 Task: Open Card Work Breakdown Structure Review in Board Project Management Software to Workspace Diversity and Inclusion and add a team member Softage.4@softage.net, a label Red, a checklist Exchange-Traded Funds (ETFs), an attachment from your onedrive, a color Red and finally, add a card description 'Create and send out employee satisfaction survey on workplace culture' and a comment 'We should approach this task with a sense of humility, recognizing that we do not have all the answers and being open to learning from others.'. Add a start date 'Jan 04, 1900' with a due date 'Jan 11, 1900'
Action: Mouse moved to (126, 403)
Screenshot: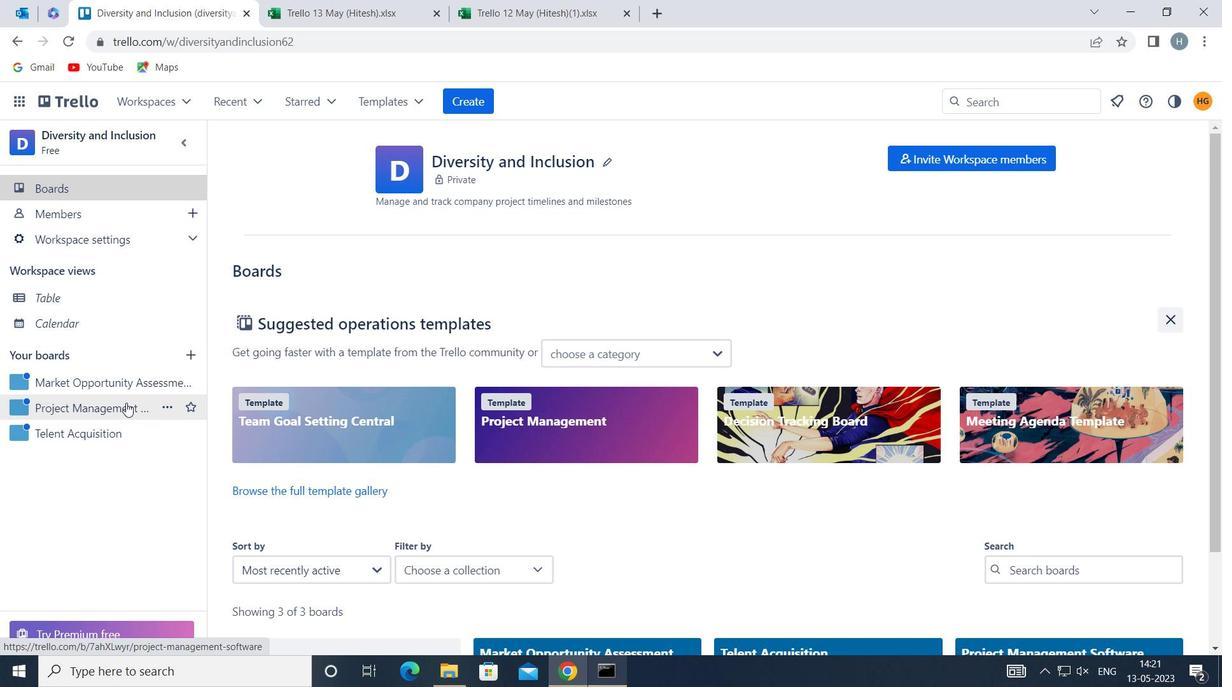 
Action: Mouse pressed left at (126, 403)
Screenshot: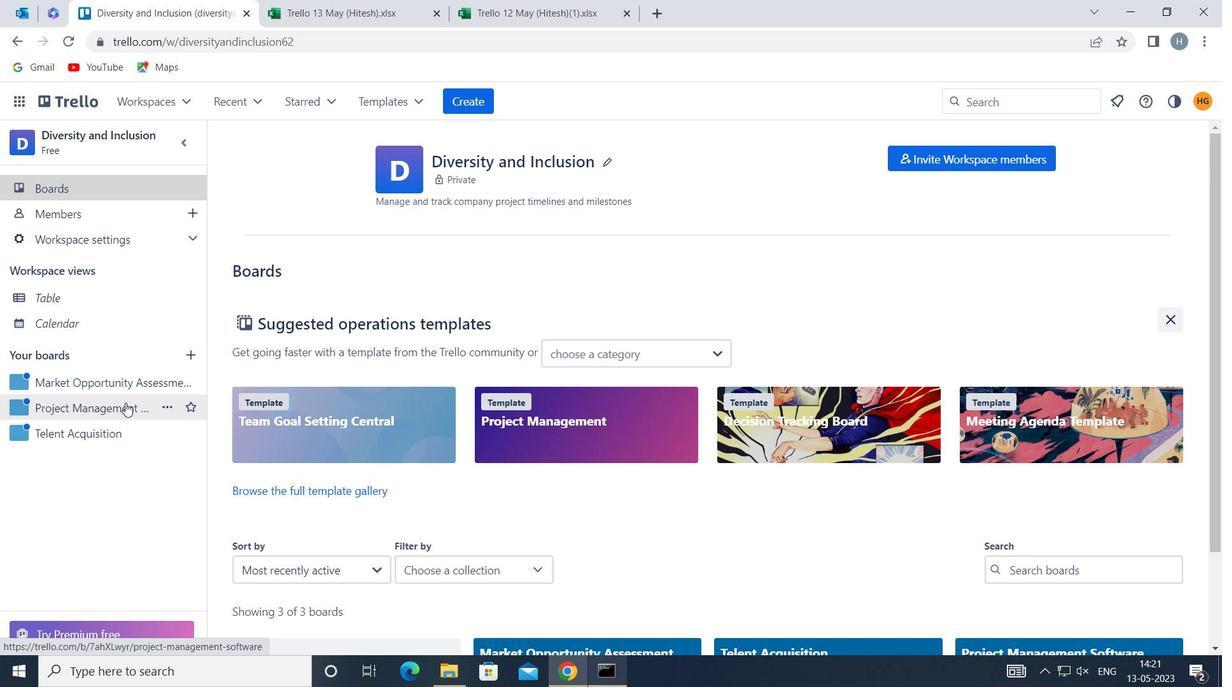 
Action: Mouse moved to (525, 226)
Screenshot: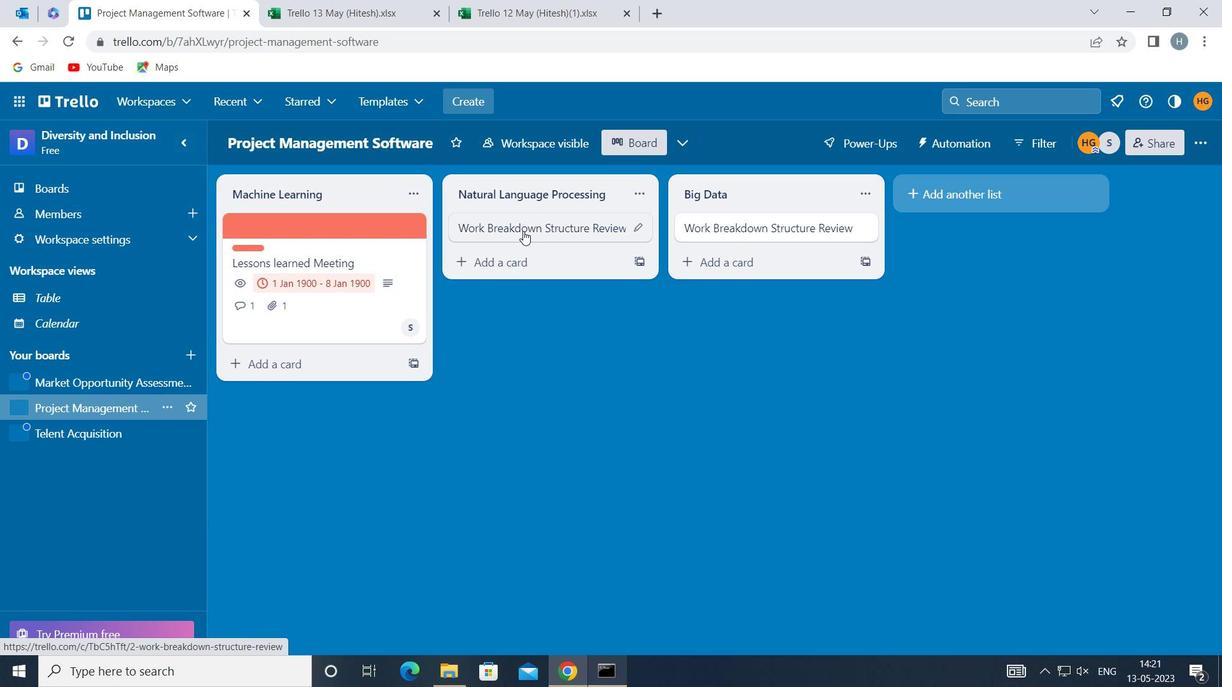 
Action: Mouse pressed left at (525, 226)
Screenshot: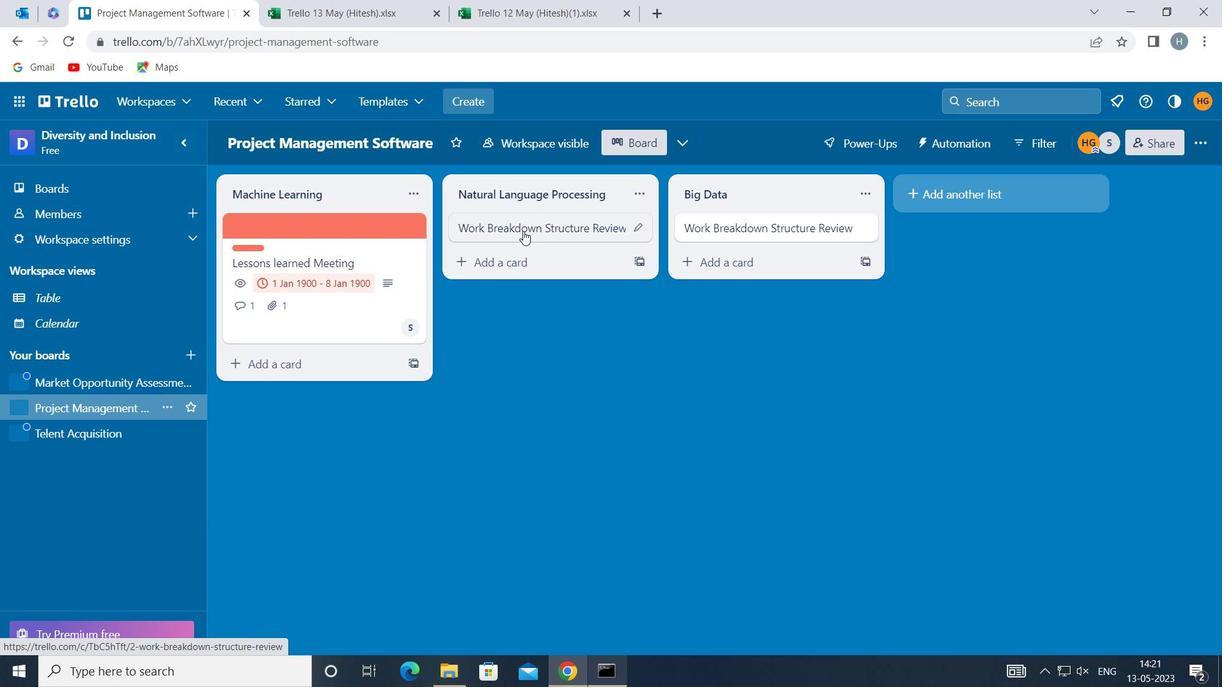 
Action: Mouse moved to (805, 286)
Screenshot: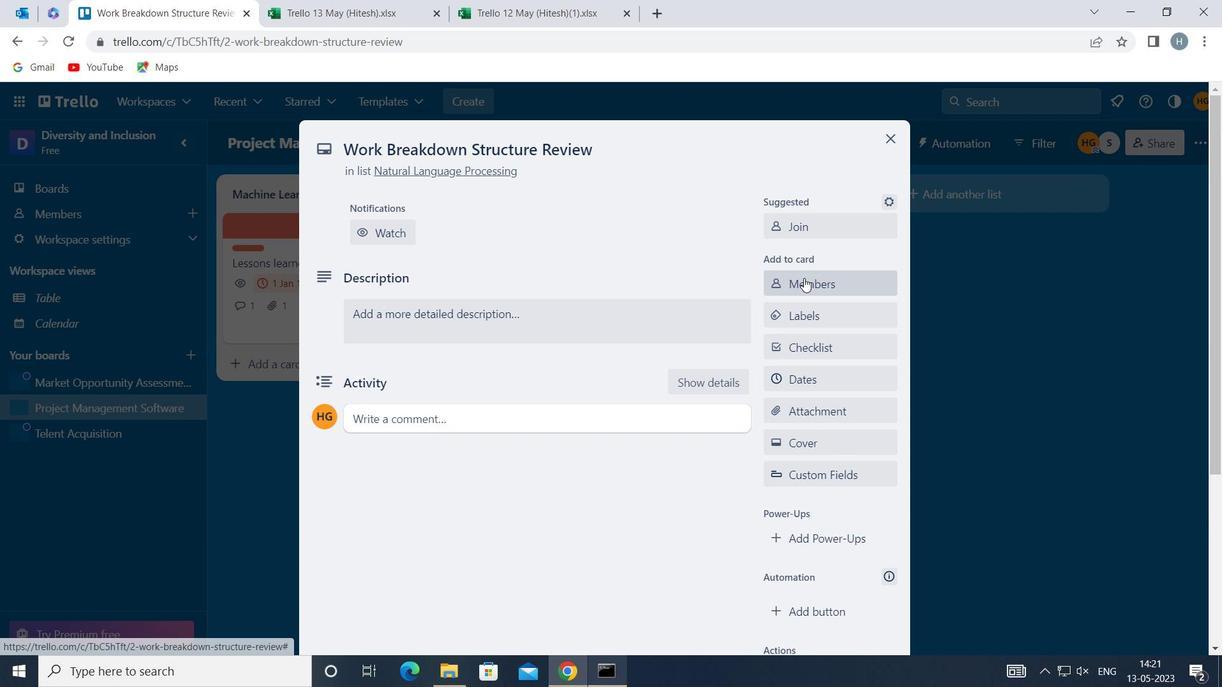 
Action: Mouse pressed left at (805, 286)
Screenshot: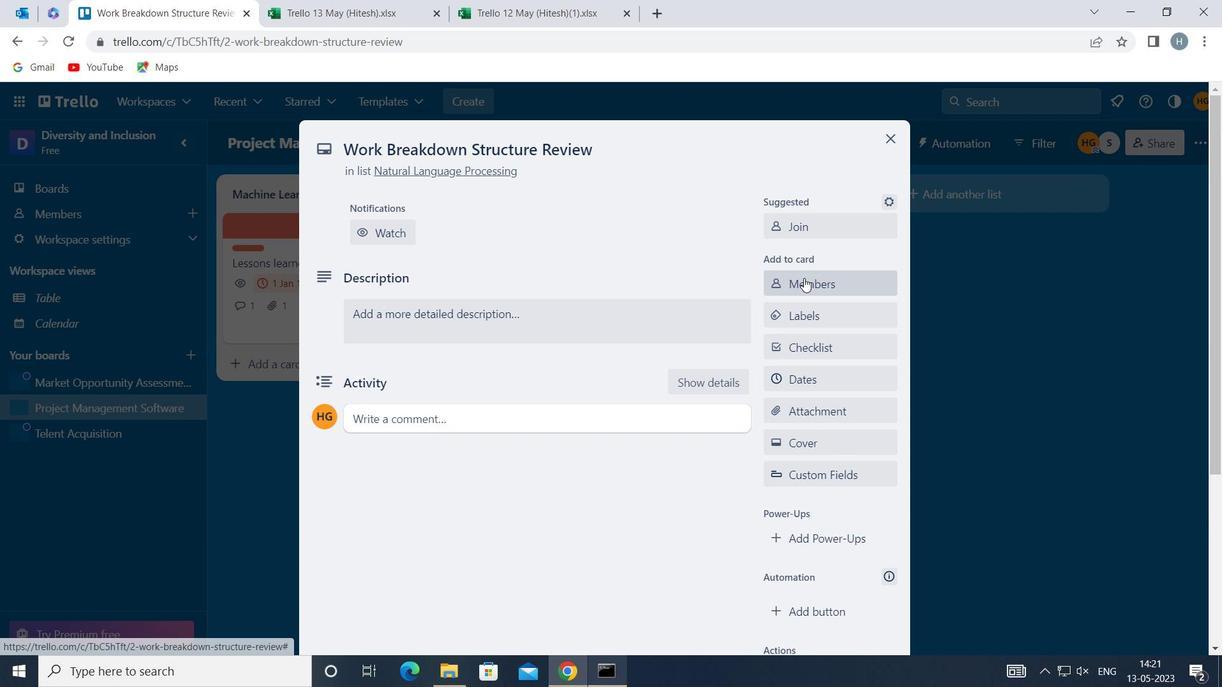 
Action: Key pressed softage
Screenshot: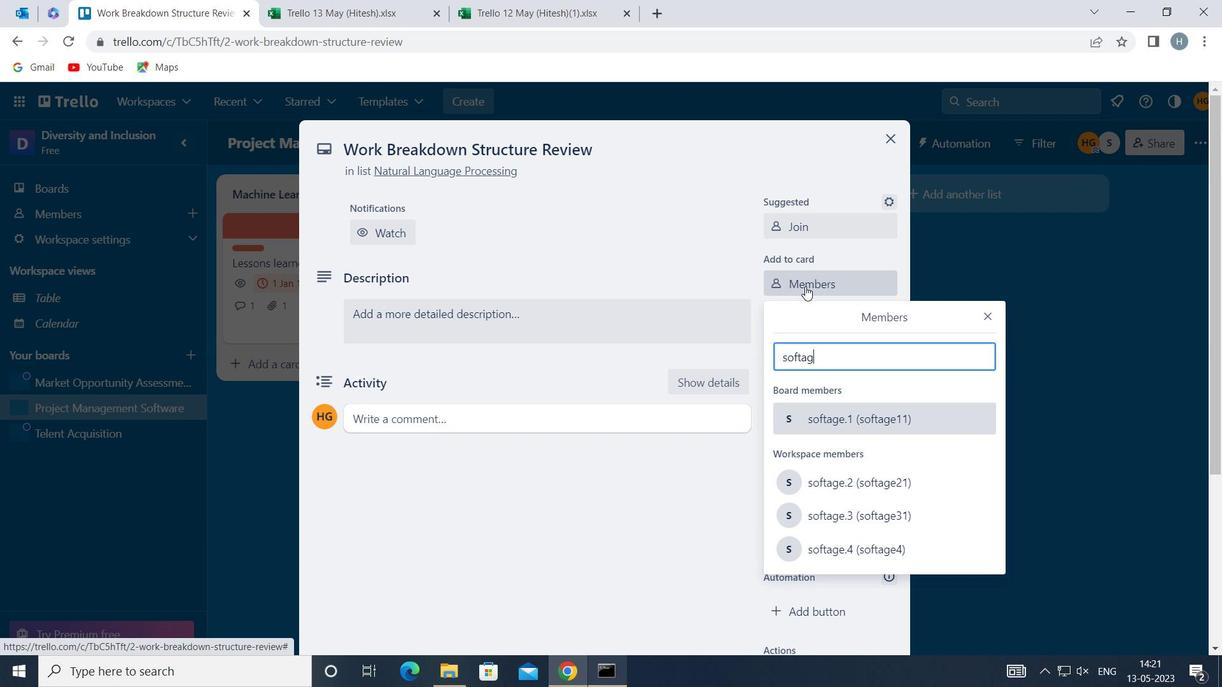 
Action: Mouse moved to (898, 546)
Screenshot: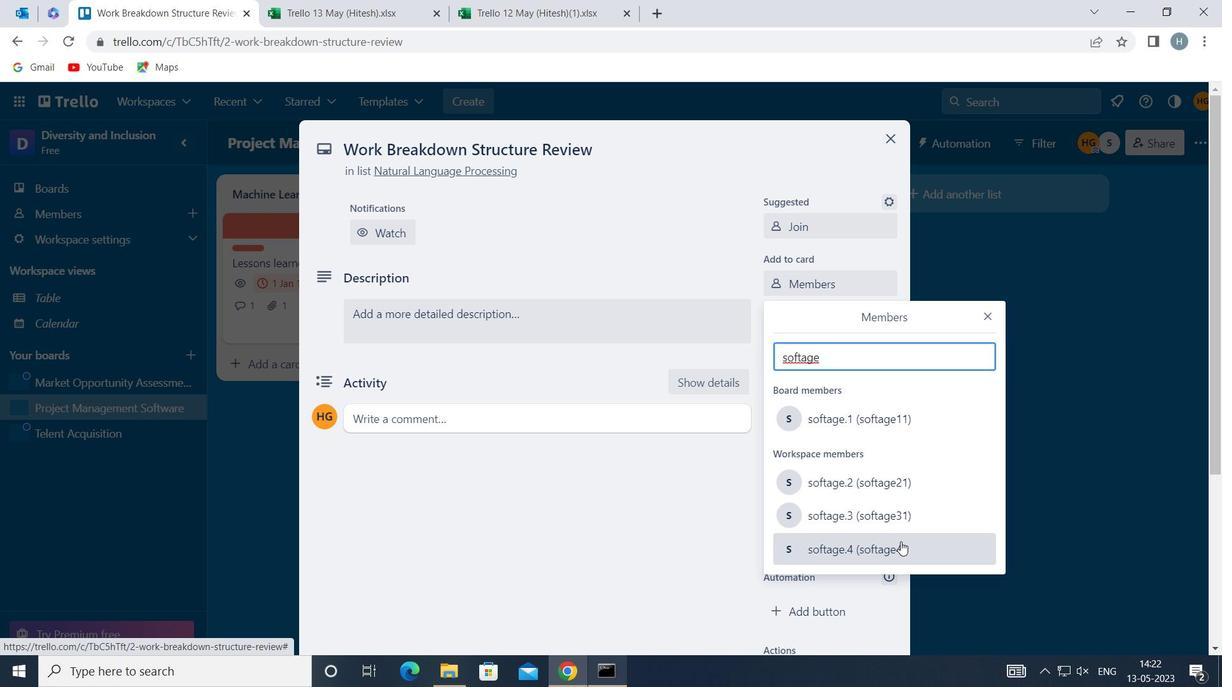 
Action: Mouse pressed left at (898, 546)
Screenshot: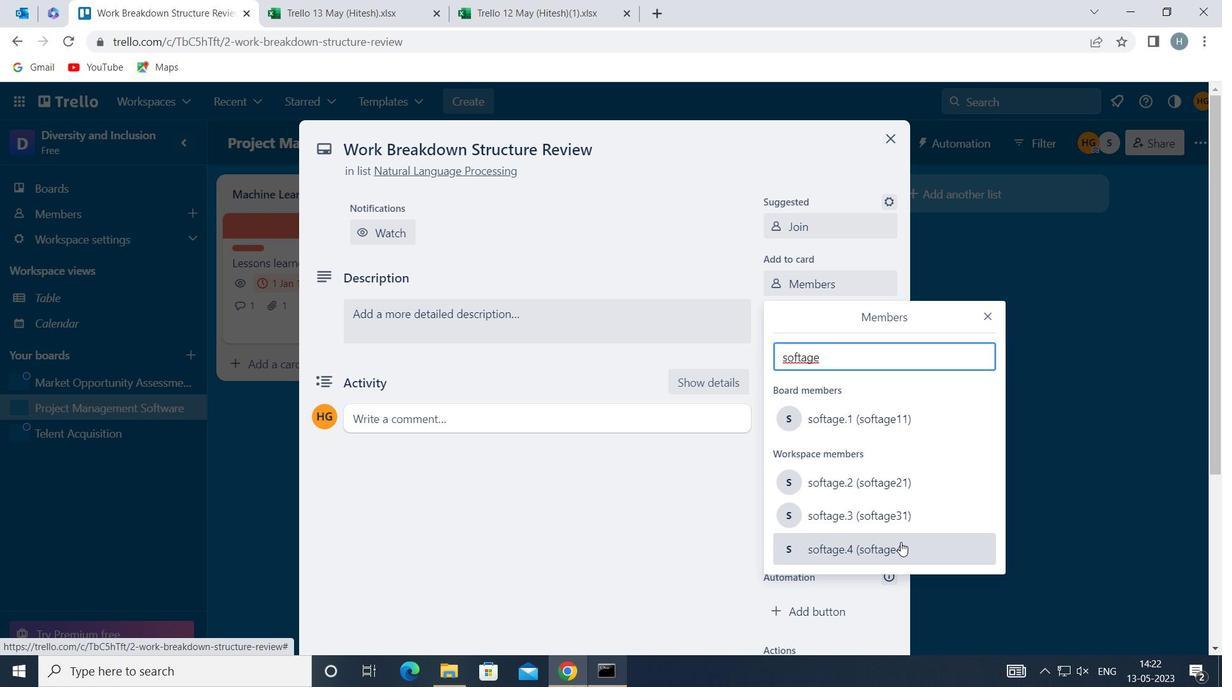 
Action: Mouse moved to (989, 315)
Screenshot: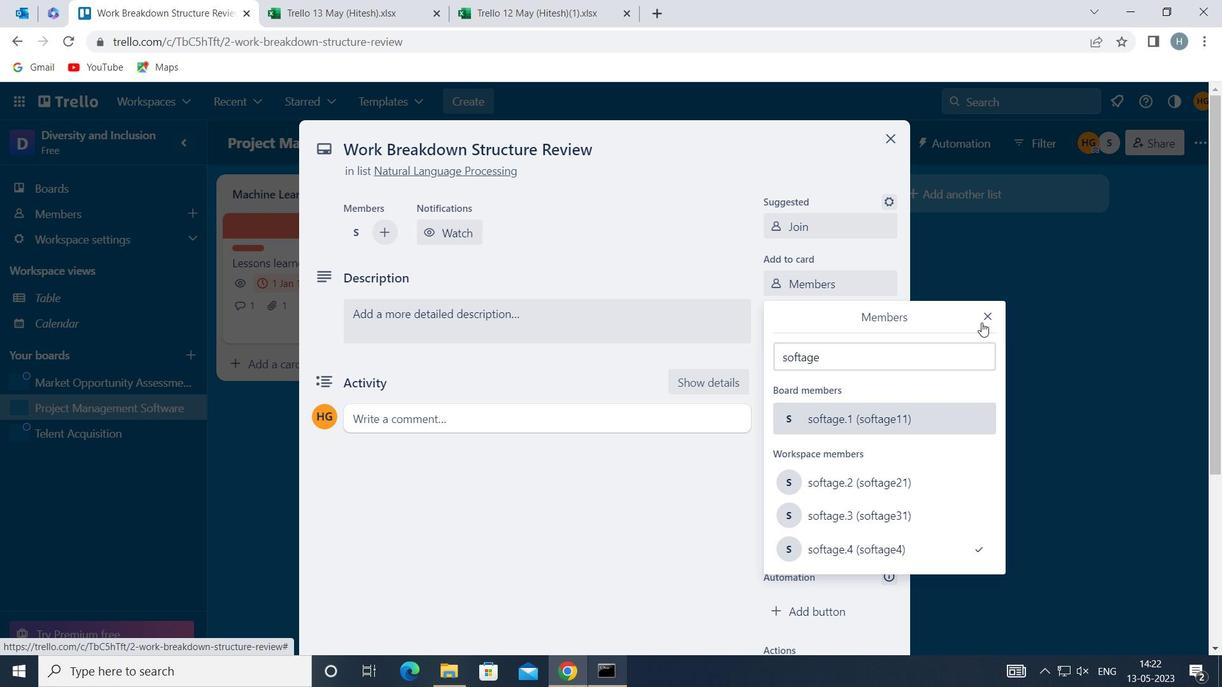 
Action: Mouse pressed left at (989, 315)
Screenshot: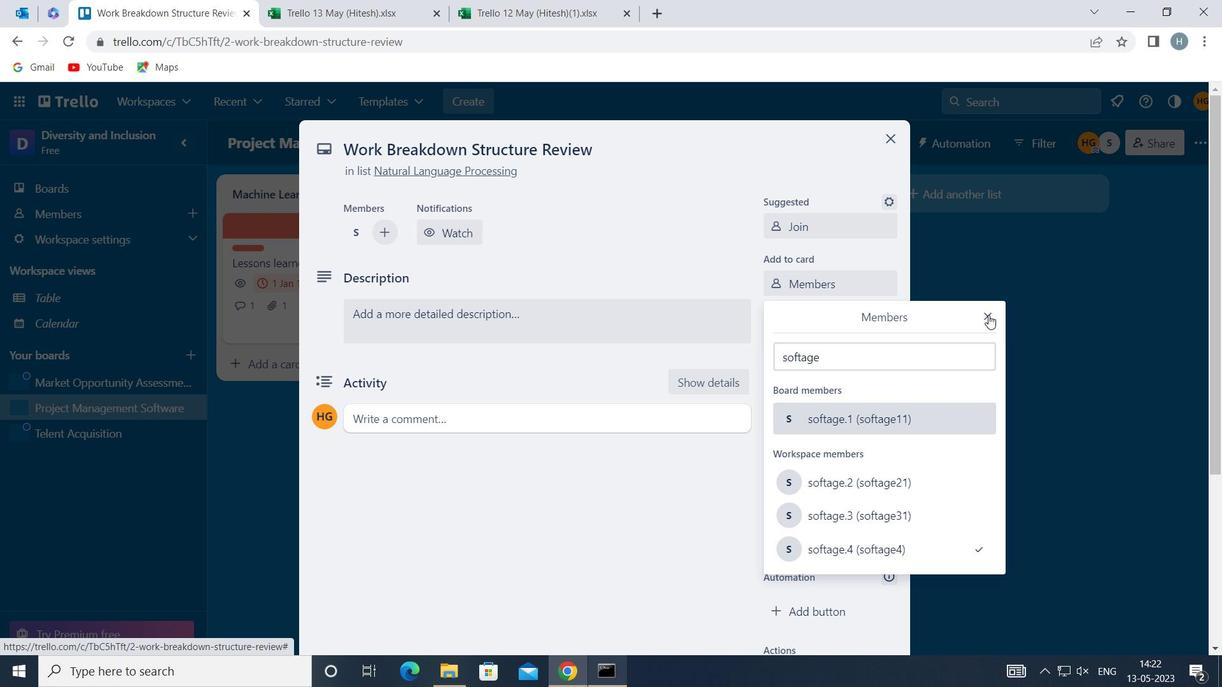 
Action: Mouse moved to (853, 311)
Screenshot: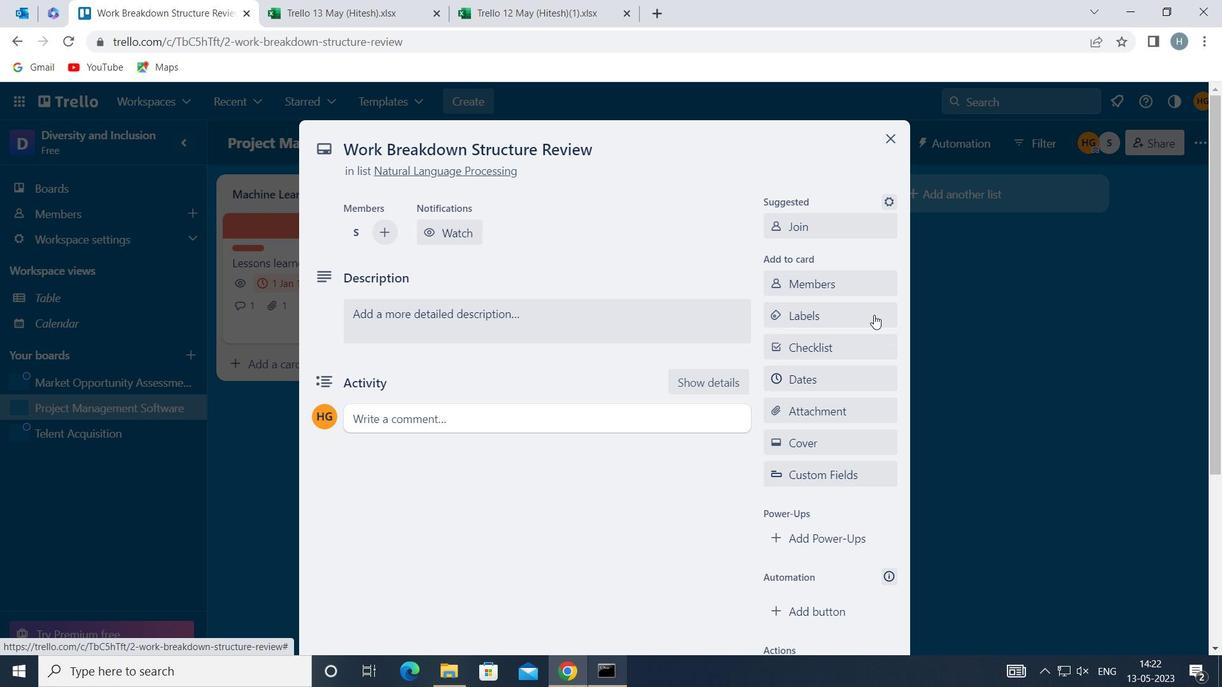 
Action: Mouse pressed left at (853, 311)
Screenshot: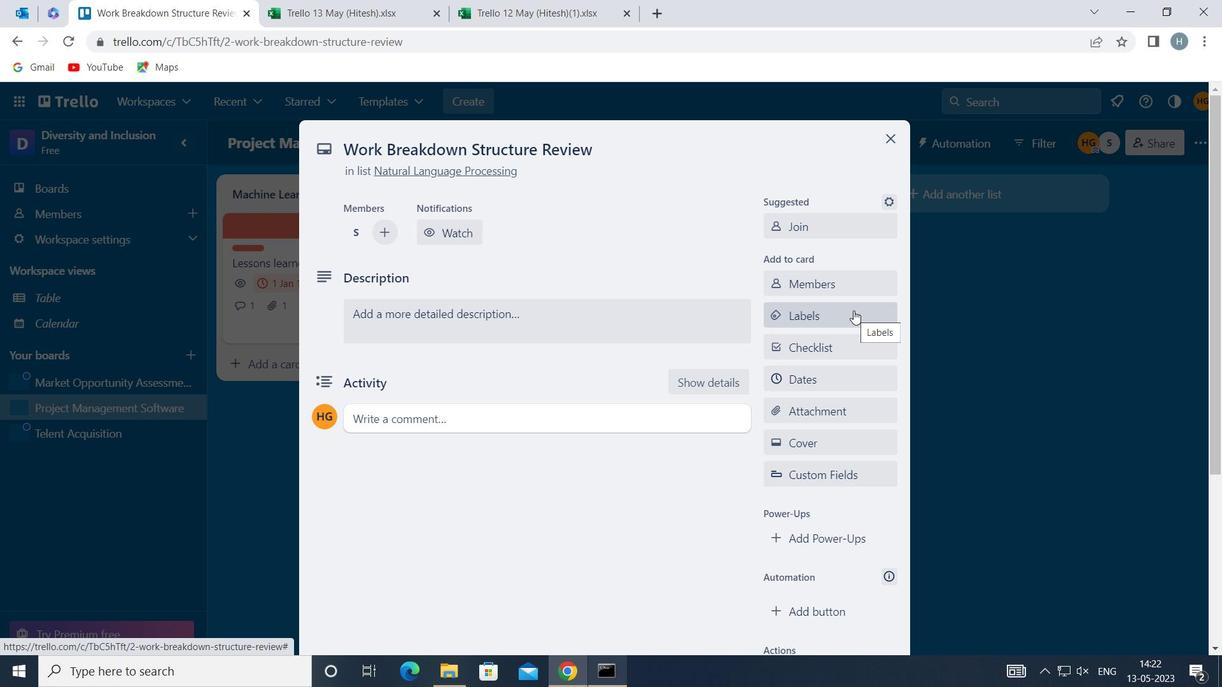 
Action: Mouse moved to (858, 318)
Screenshot: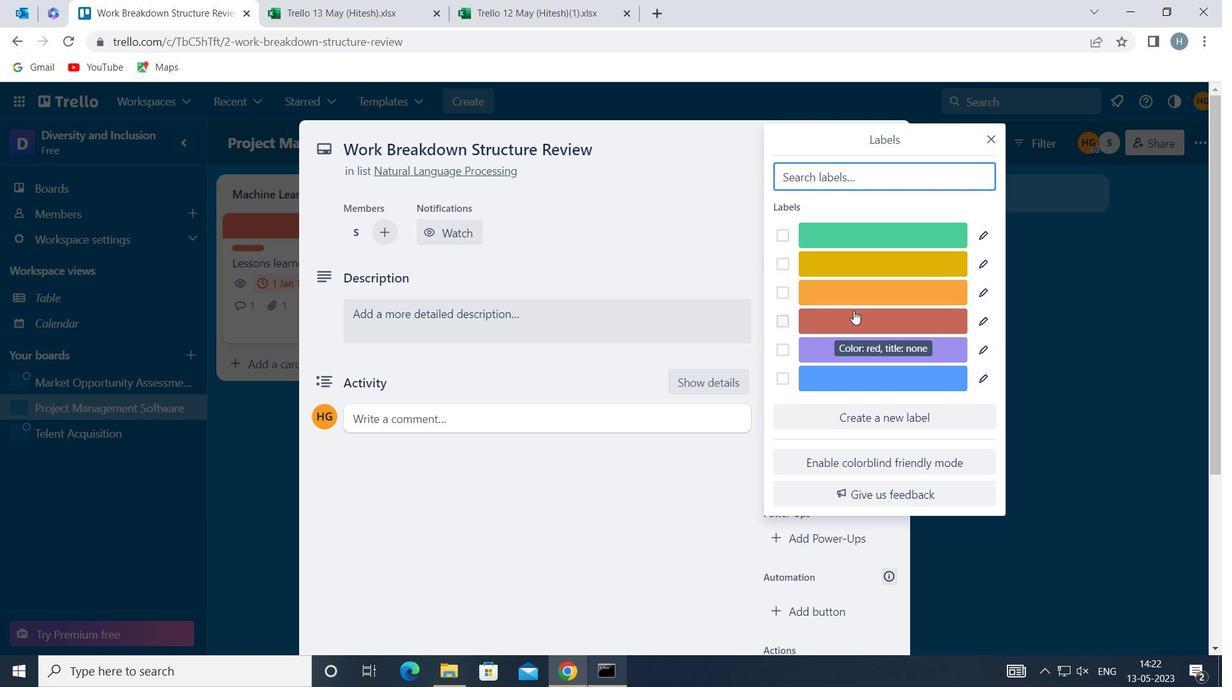 
Action: Mouse pressed left at (858, 318)
Screenshot: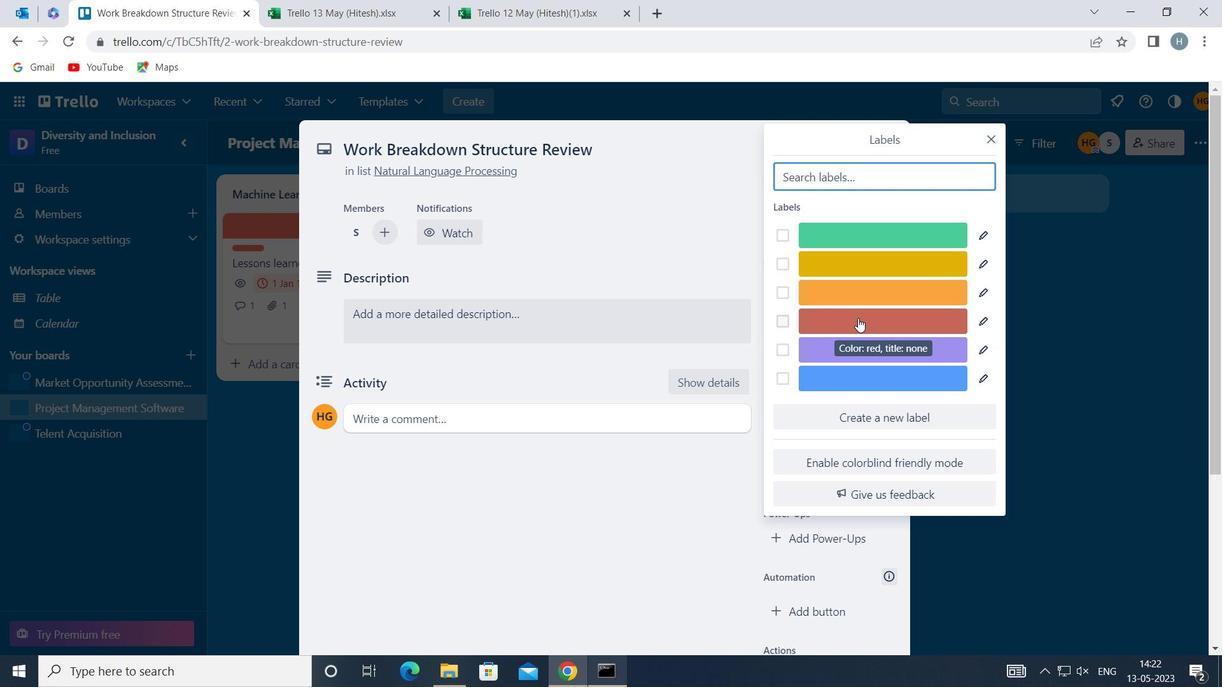 
Action: Mouse moved to (994, 134)
Screenshot: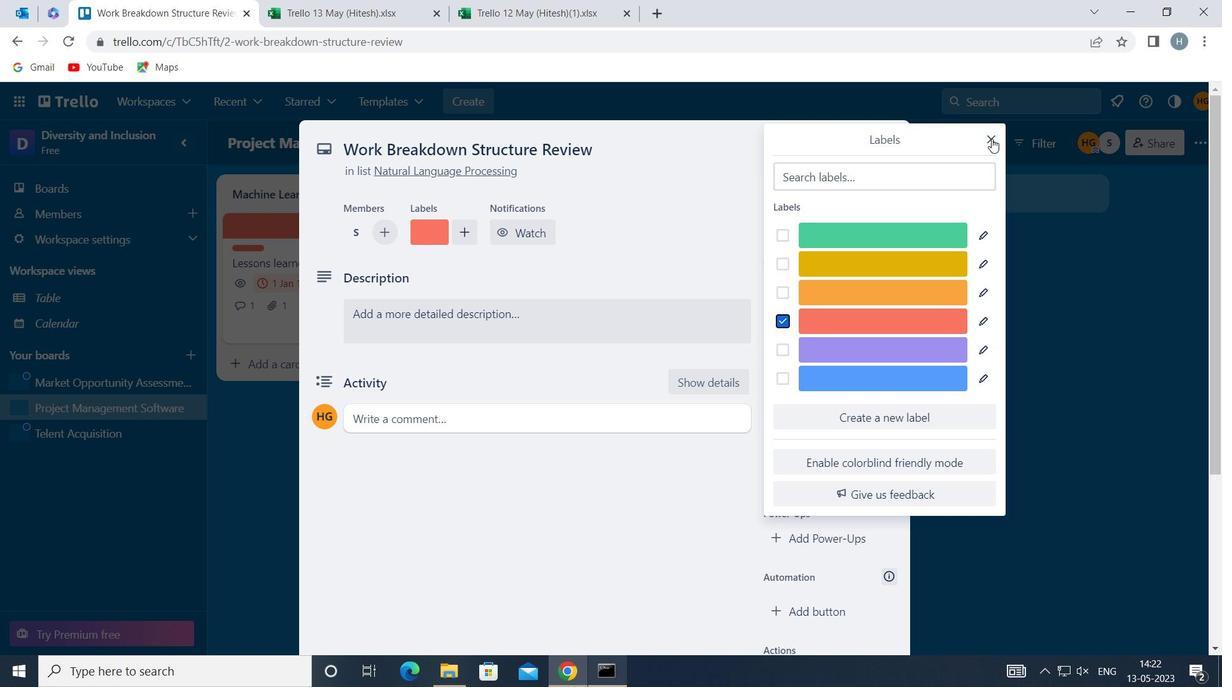 
Action: Mouse pressed left at (994, 134)
Screenshot: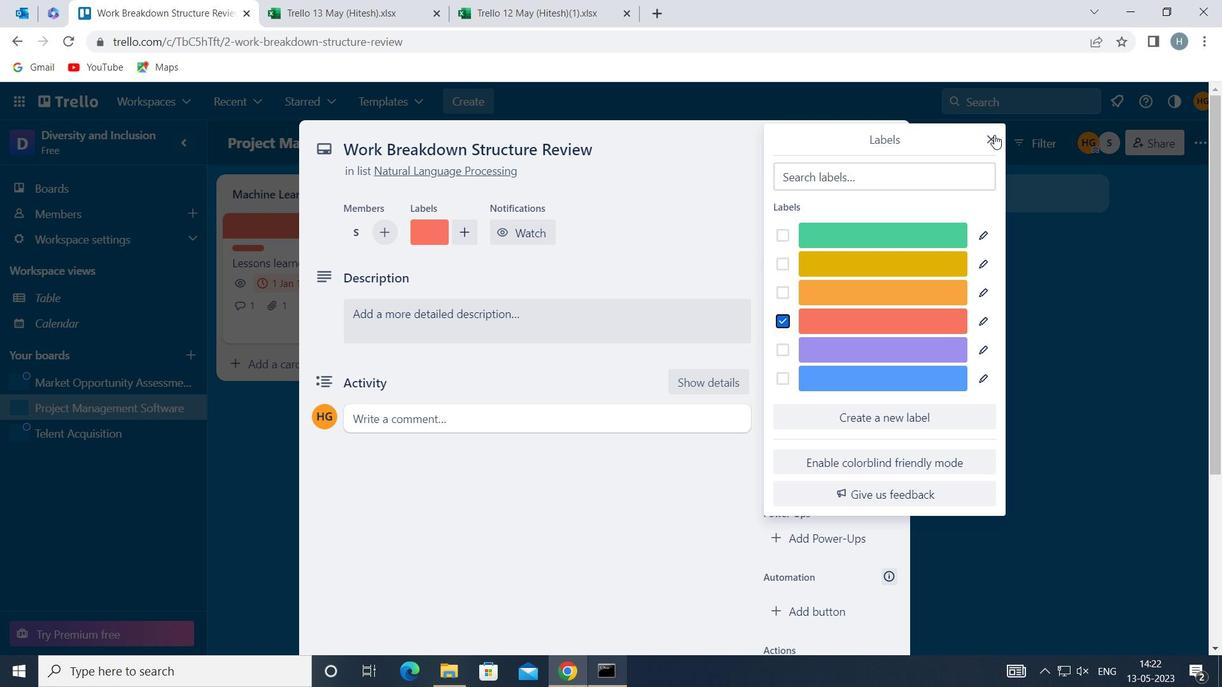 
Action: Mouse moved to (834, 340)
Screenshot: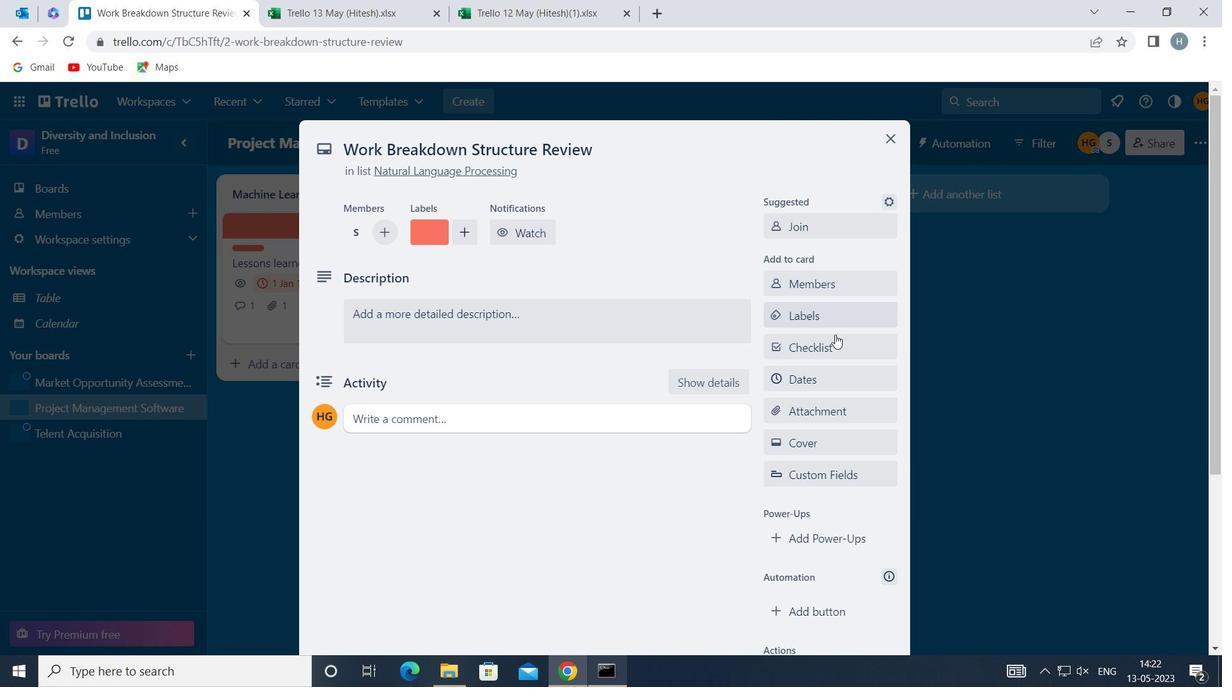
Action: Mouse pressed left at (834, 340)
Screenshot: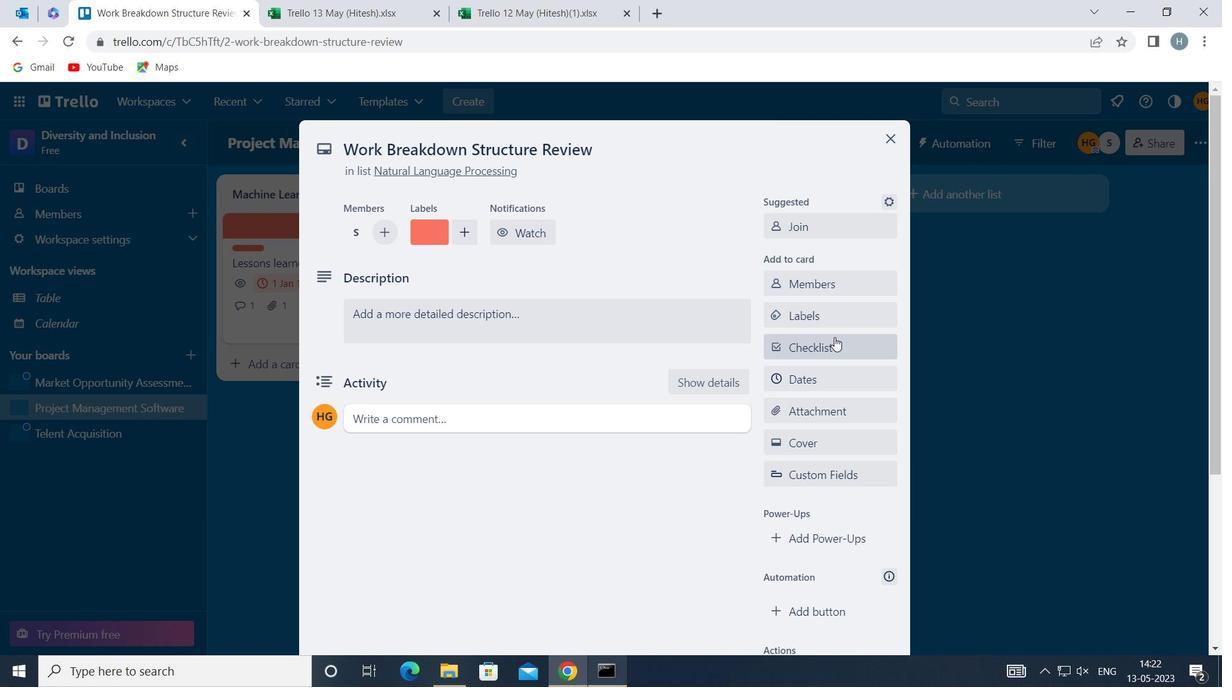 
Action: Key pressed <Key.shift>EXCHANH<Key.backspace>GE<Key.space><Key.backspace>-<Key.shift>TRADED<Key.space><Key.shift>FUBD<Key.backspace><Key.backspace>ND<Key.space><Key.shift_r>(<Key.shift>ETFS<Key.shift_r>)
Screenshot: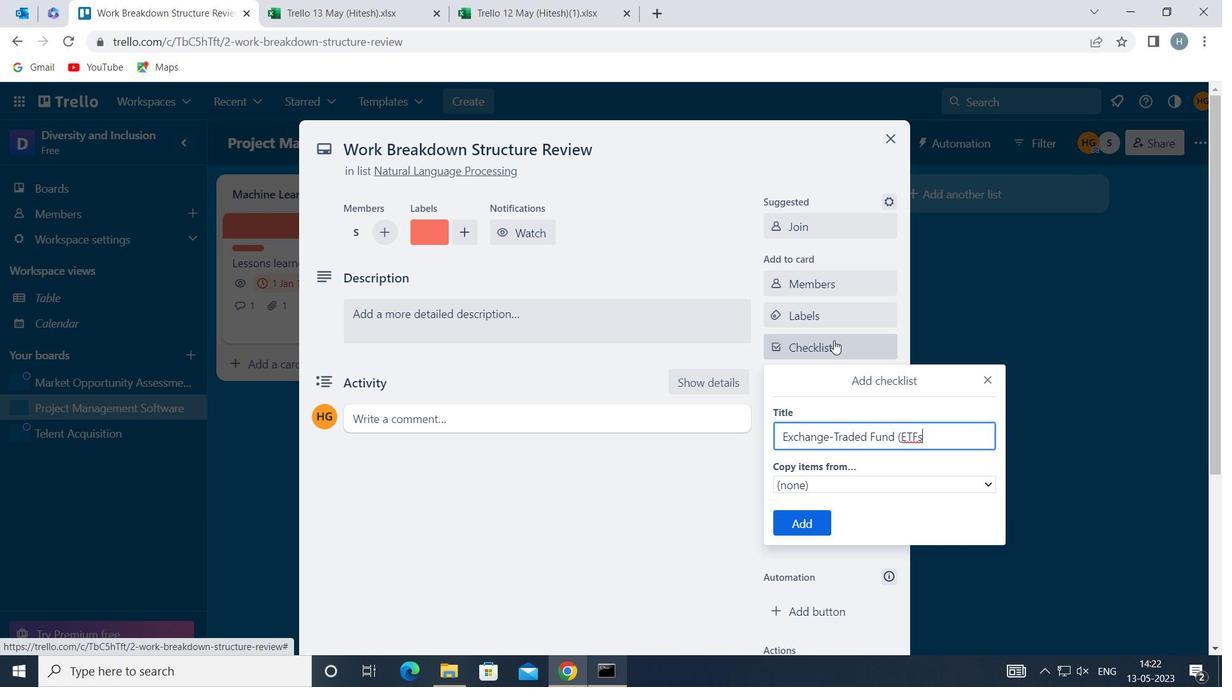
Action: Mouse moved to (811, 516)
Screenshot: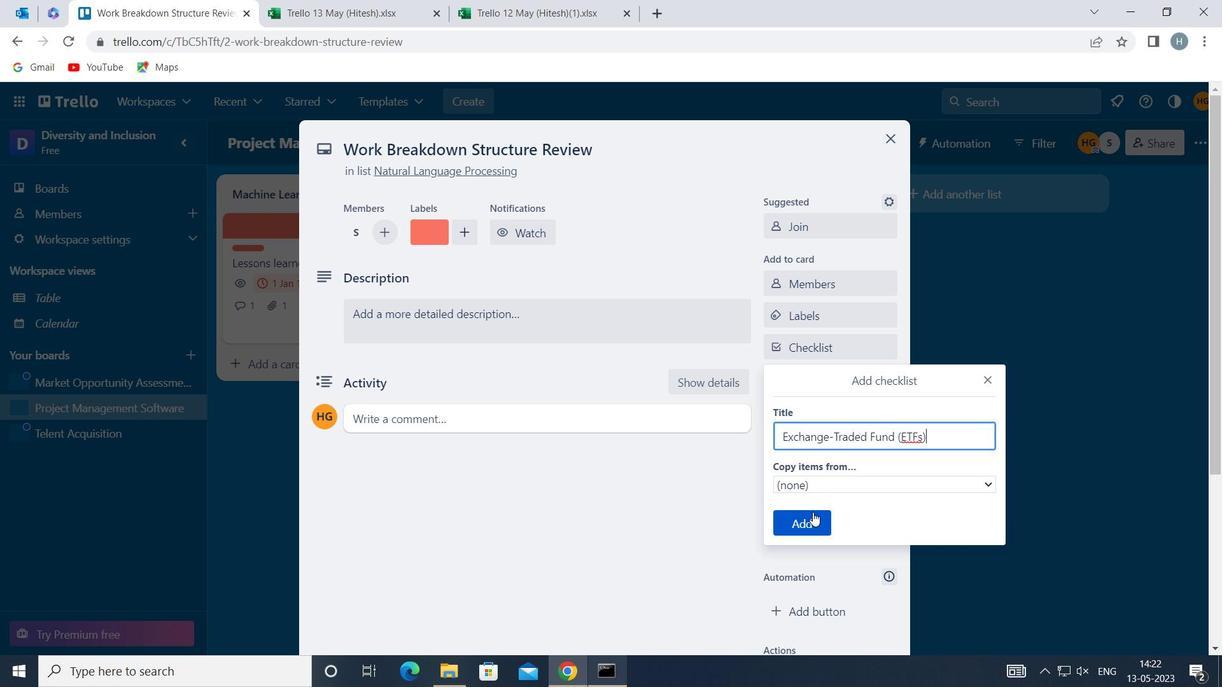 
Action: Mouse pressed left at (811, 516)
Screenshot: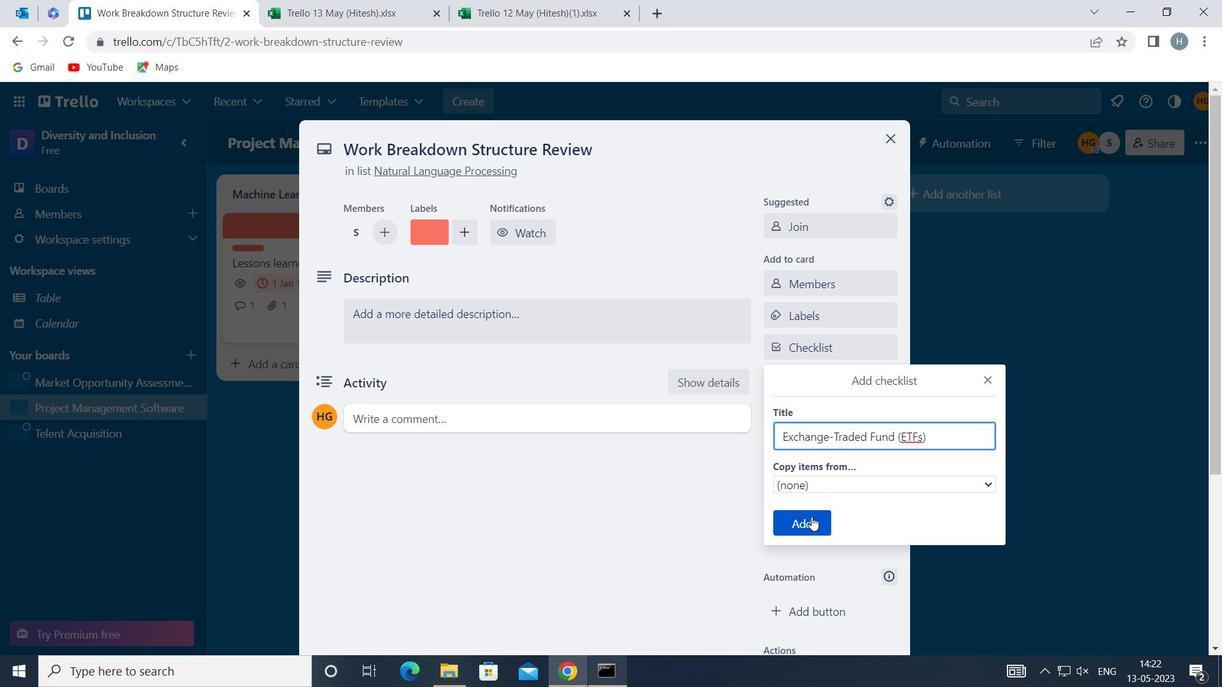 
Action: Mouse moved to (839, 401)
Screenshot: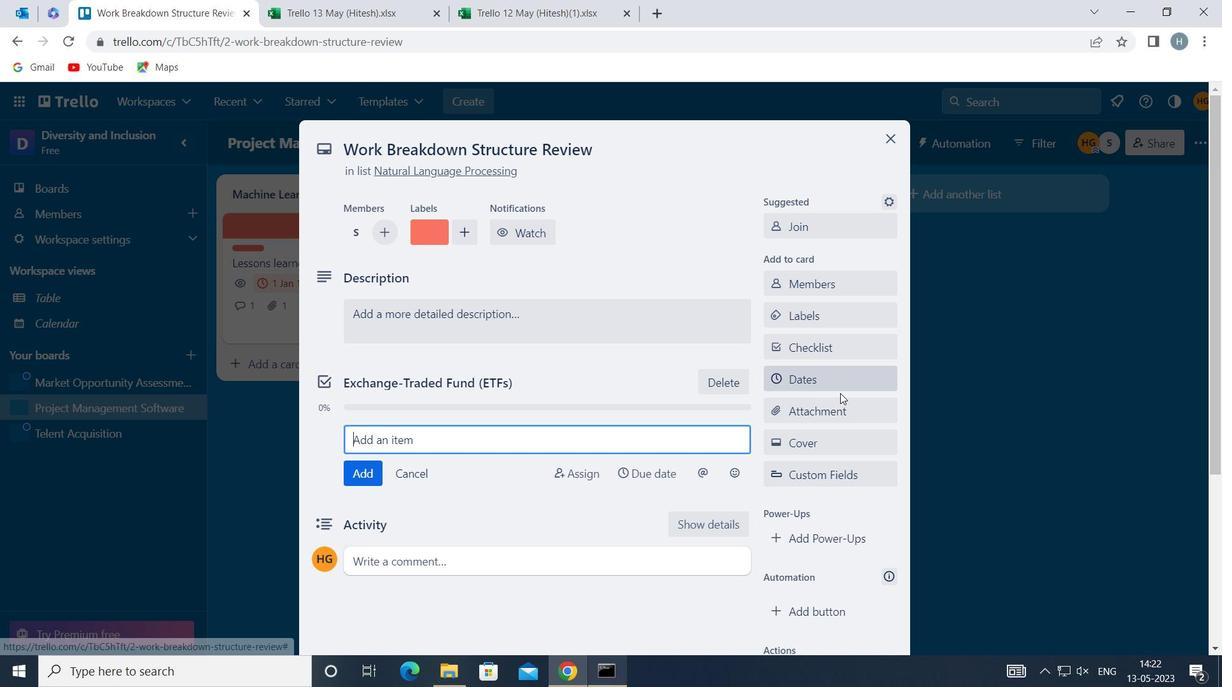 
Action: Mouse pressed left at (839, 401)
Screenshot: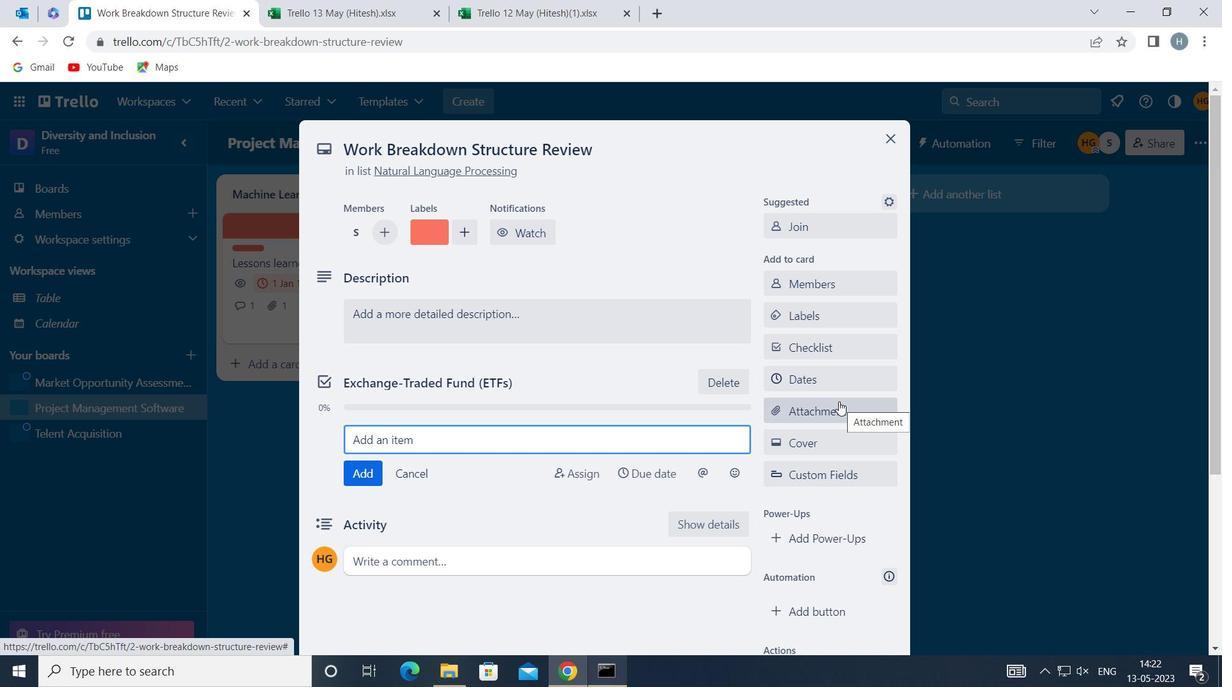 
Action: Mouse moved to (826, 297)
Screenshot: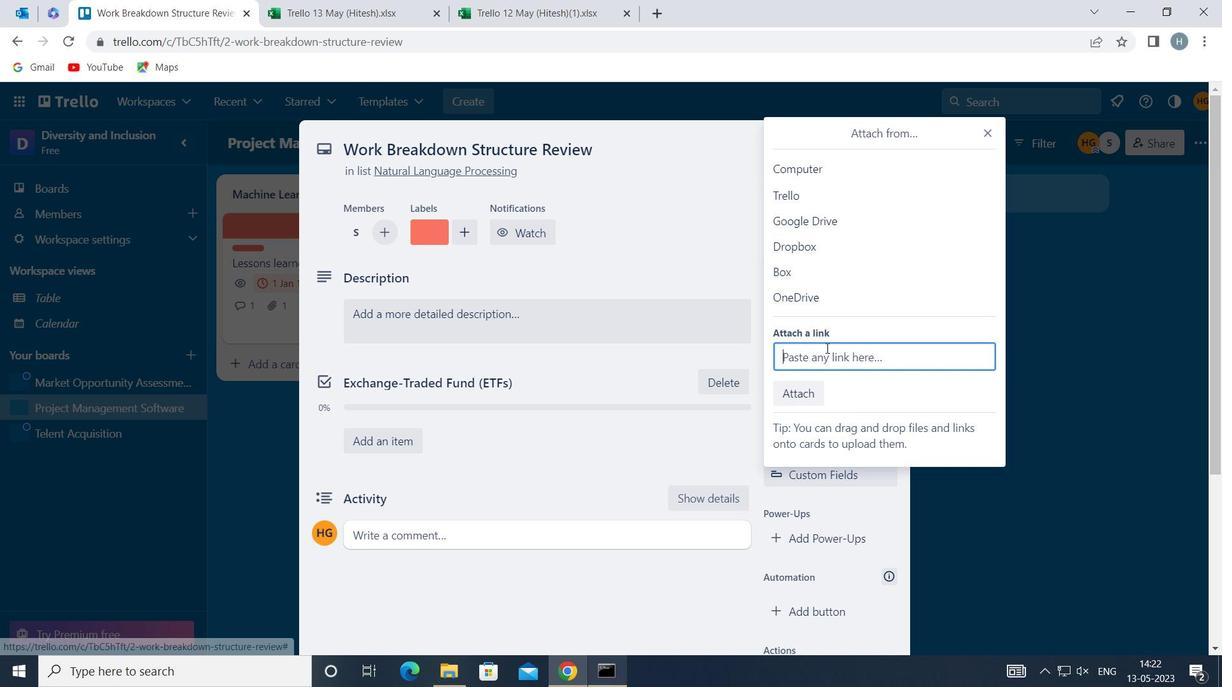 
Action: Mouse pressed left at (826, 297)
Screenshot: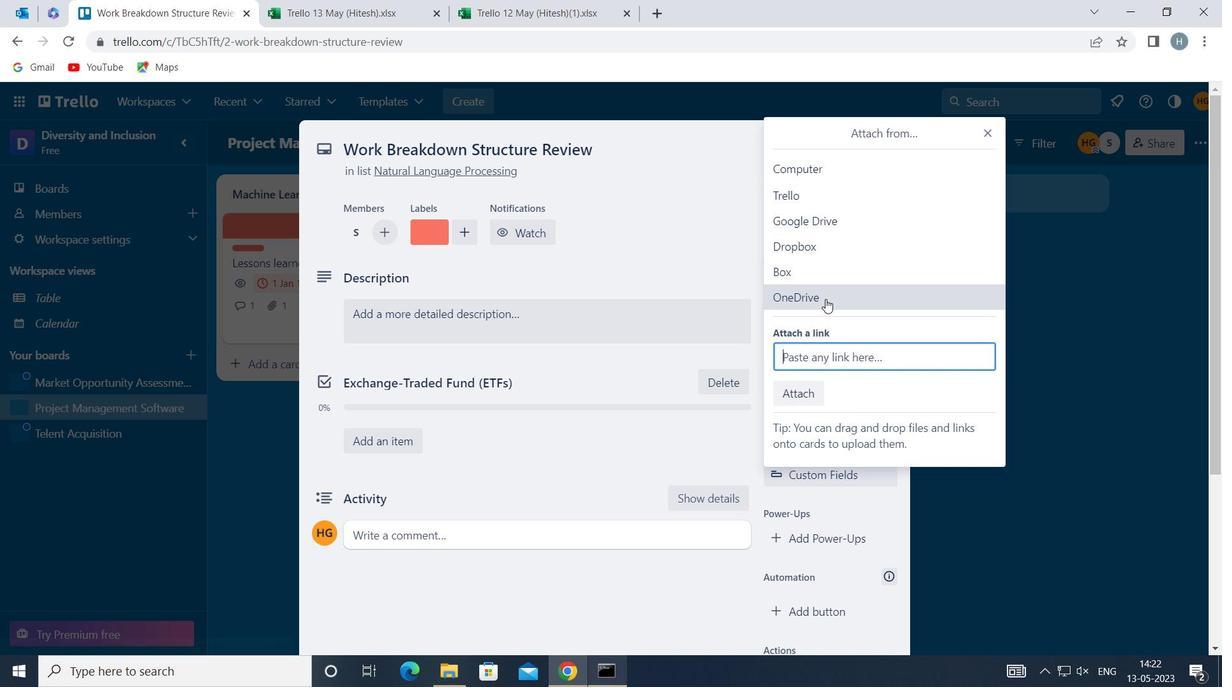
Action: Mouse moved to (643, 222)
Screenshot: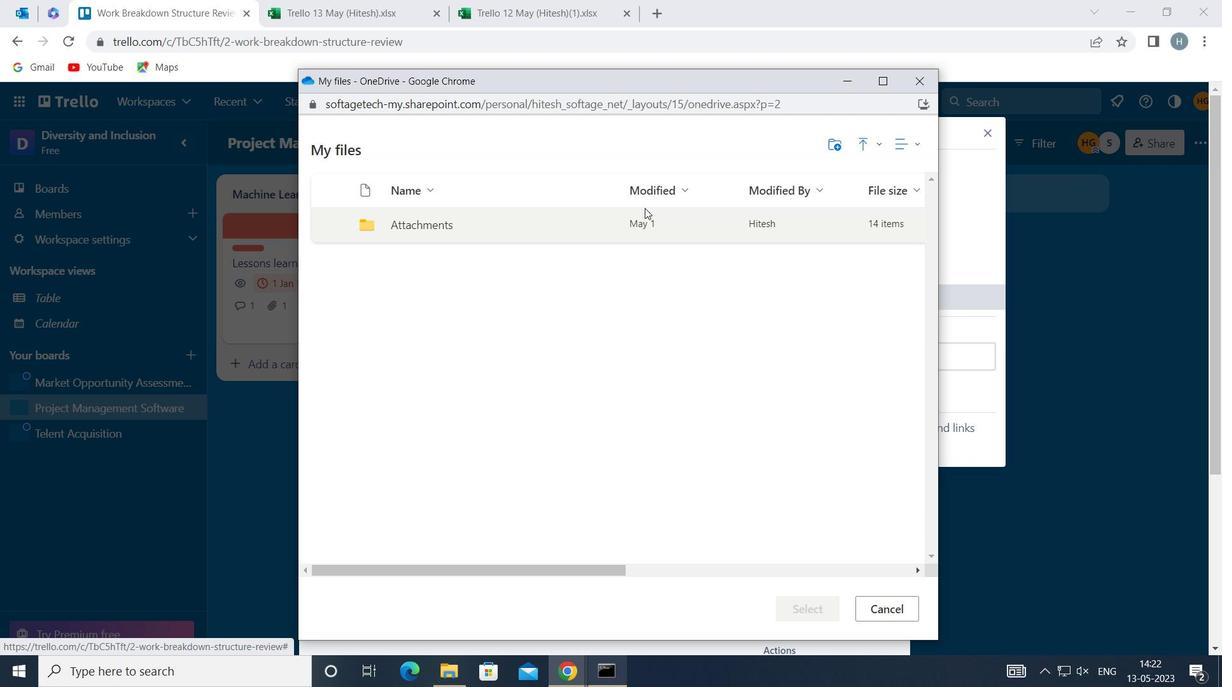 
Action: Mouse pressed left at (643, 222)
Screenshot: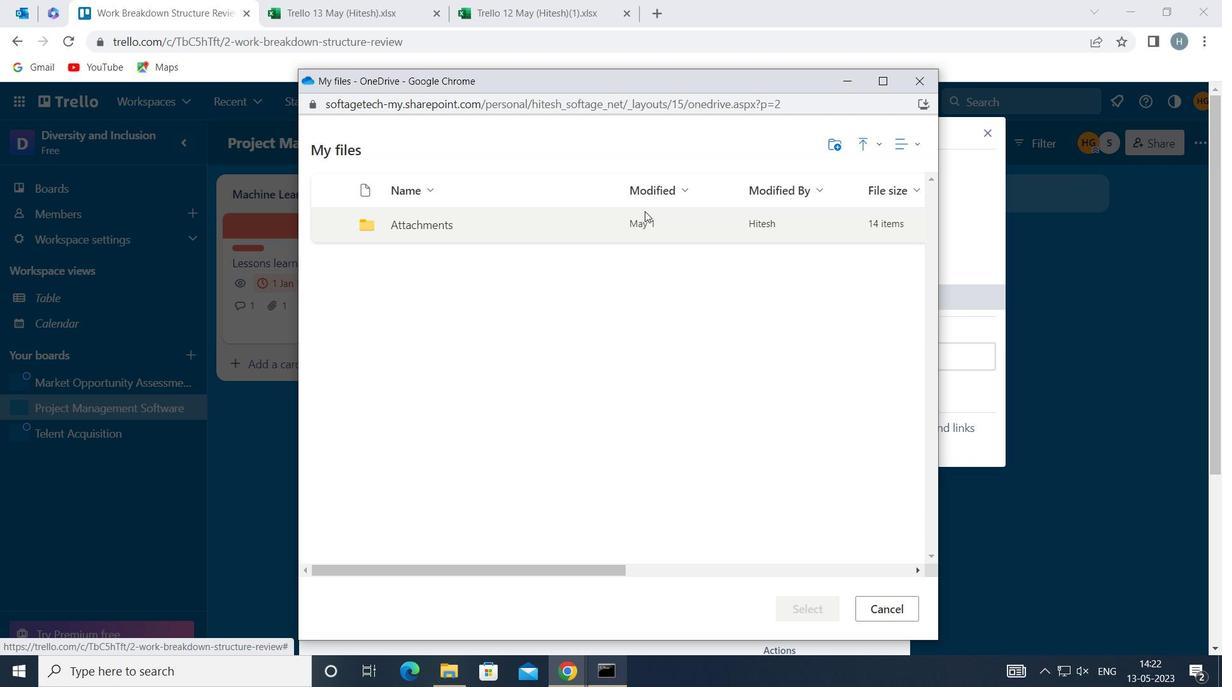 
Action: Mouse pressed left at (643, 222)
Screenshot: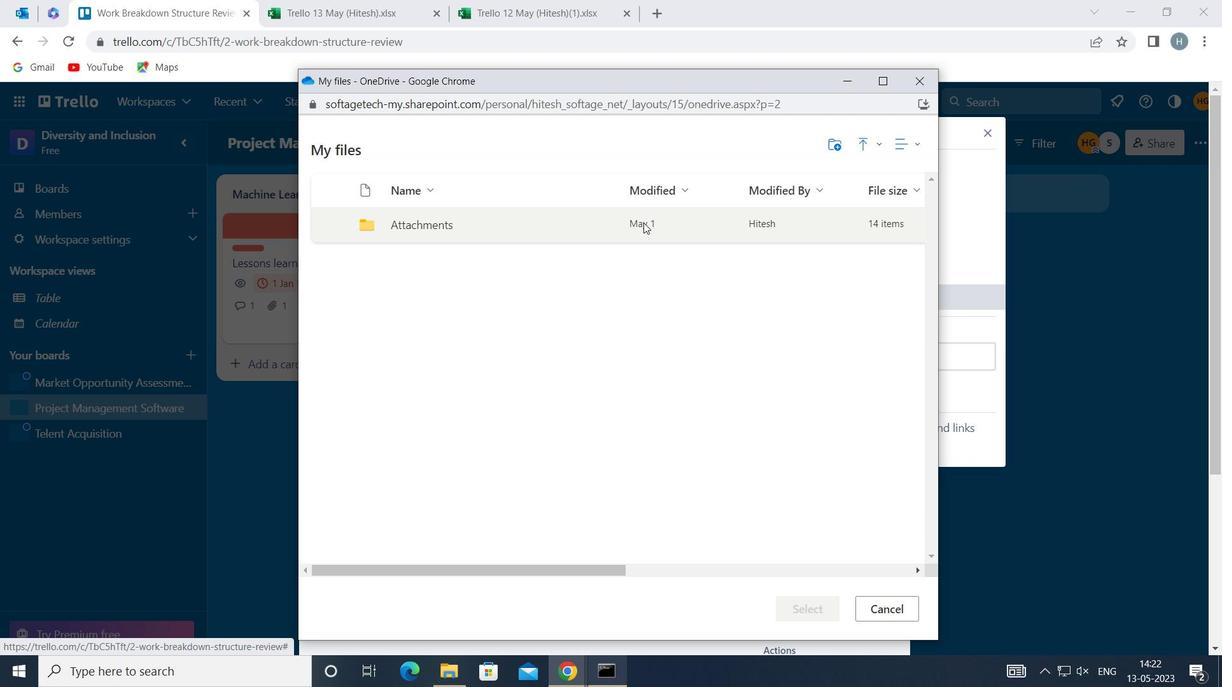 
Action: Mouse moved to (655, 257)
Screenshot: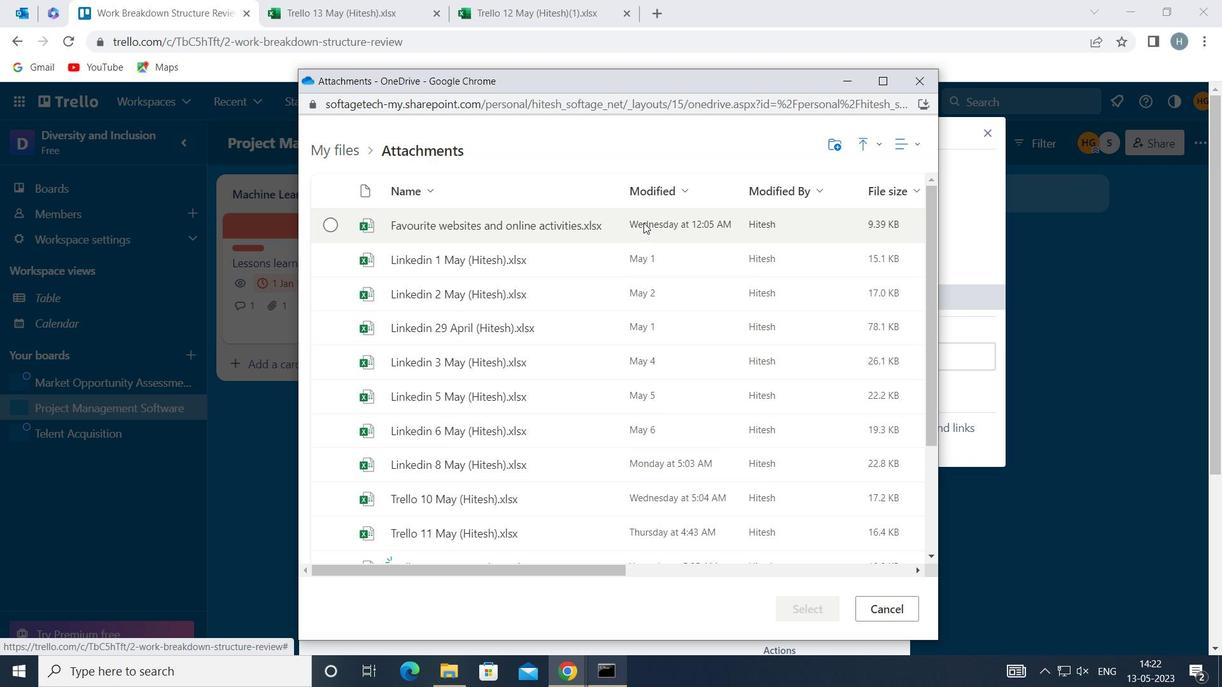 
Action: Mouse pressed left at (655, 257)
Screenshot: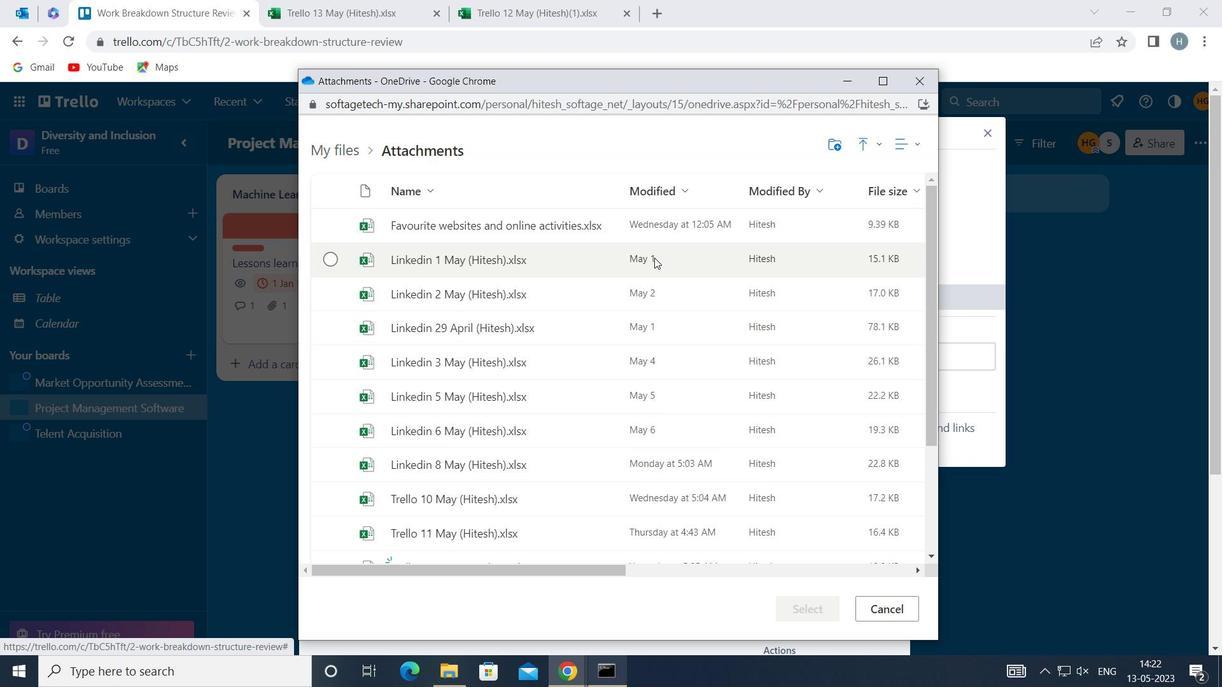 
Action: Mouse moved to (825, 611)
Screenshot: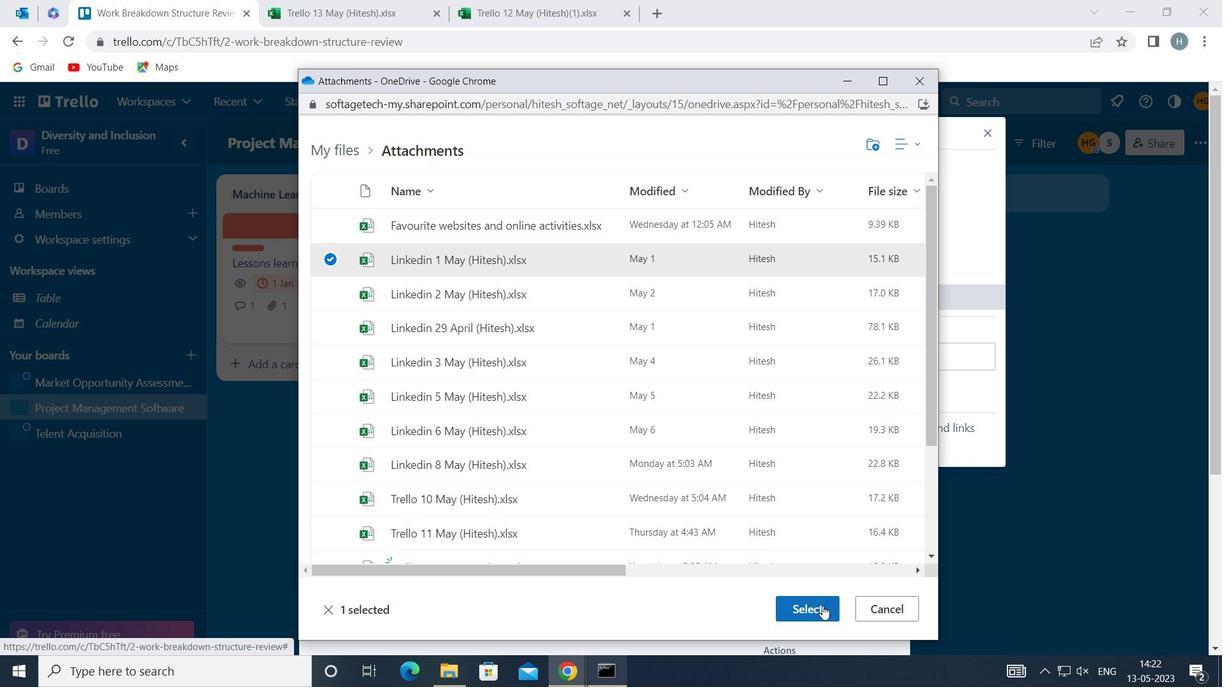 
Action: Mouse pressed left at (825, 611)
Screenshot: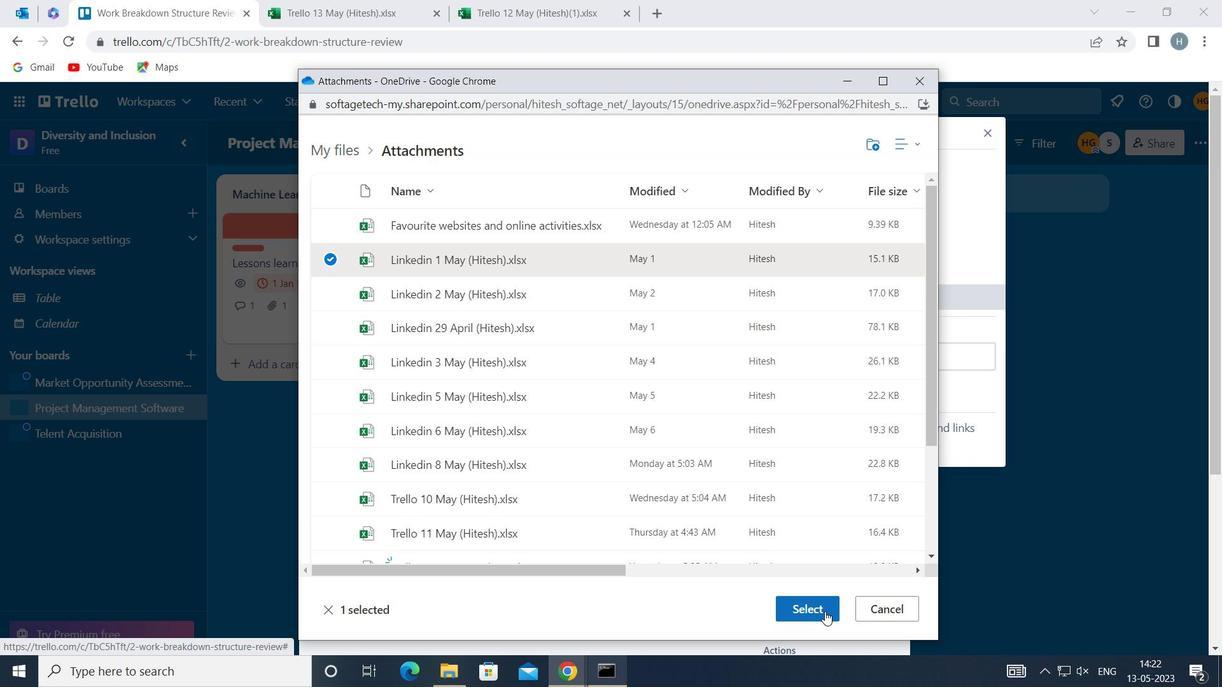 
Action: Mouse moved to (846, 435)
Screenshot: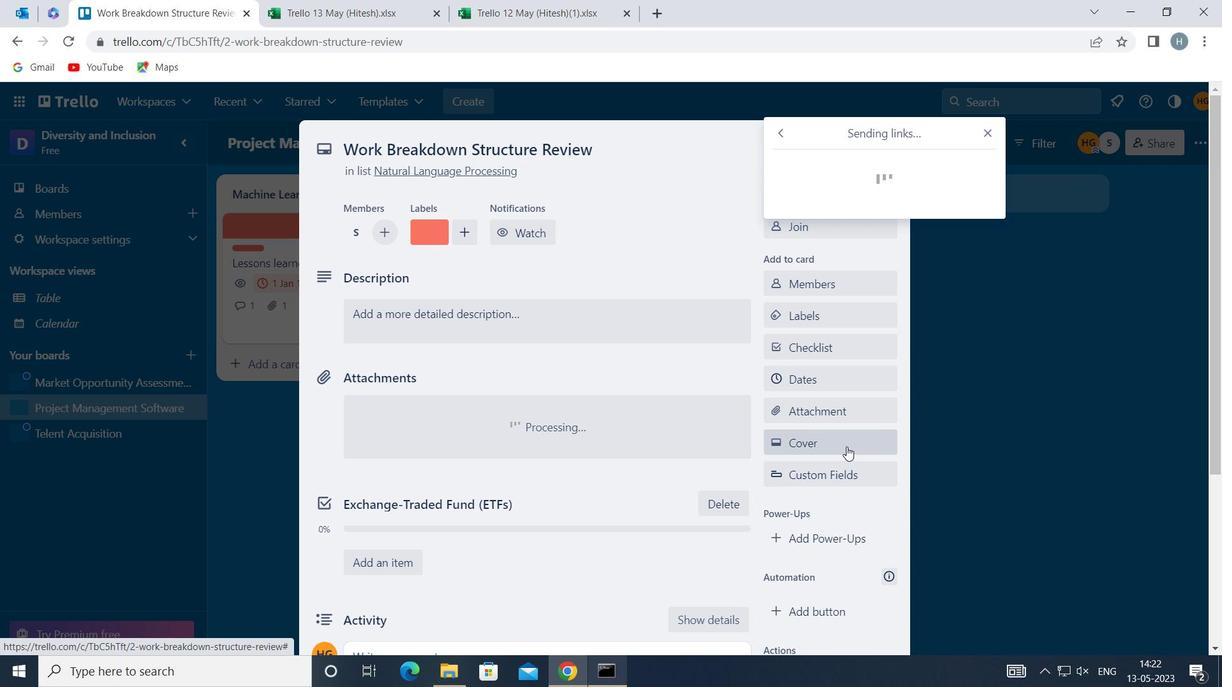 
Action: Mouse pressed left at (846, 435)
Screenshot: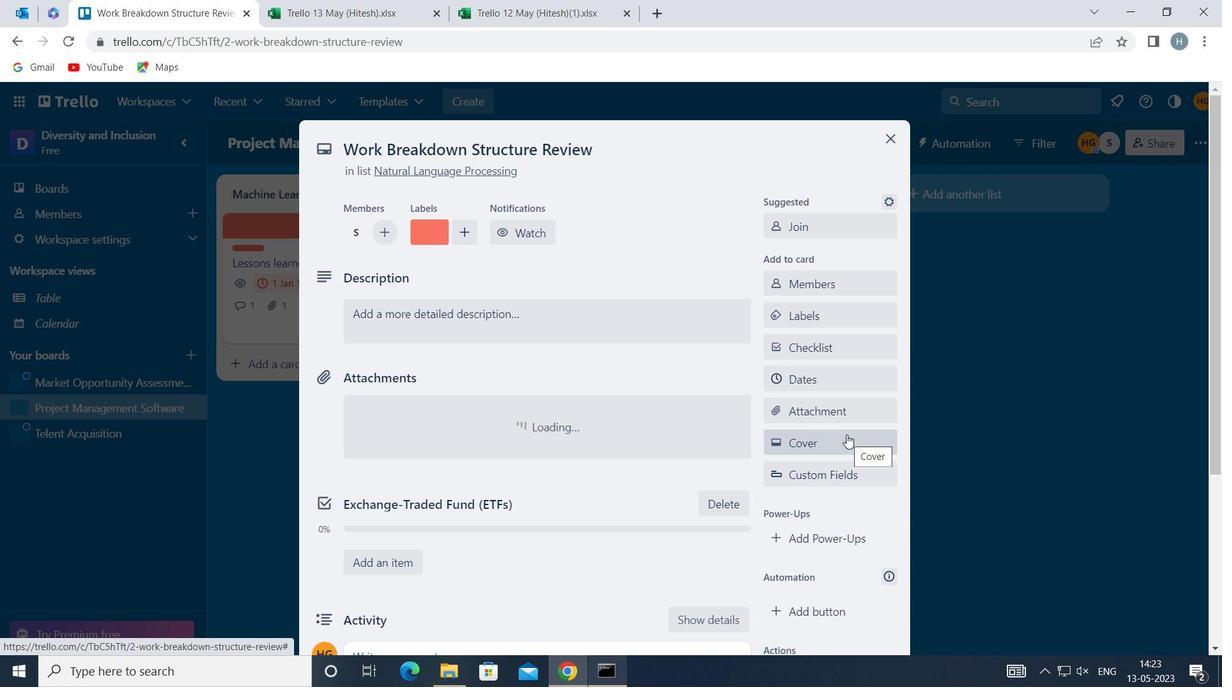 
Action: Mouse moved to (934, 331)
Screenshot: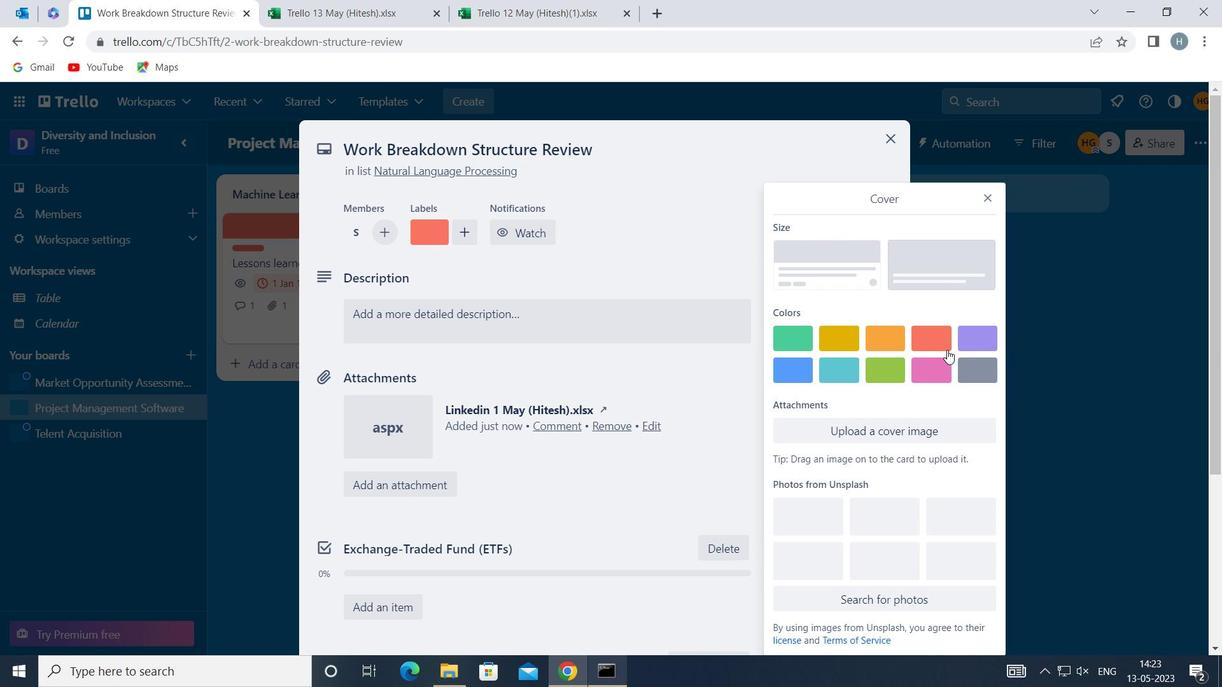 
Action: Mouse pressed left at (934, 331)
Screenshot: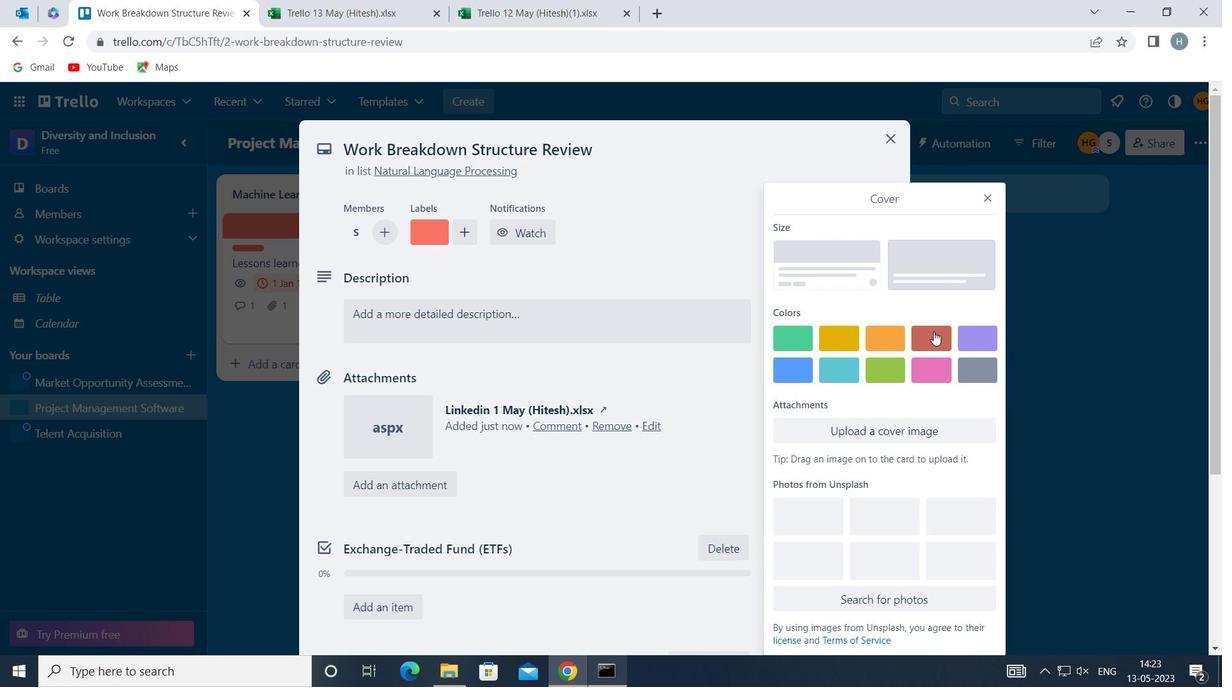 
Action: Mouse moved to (990, 166)
Screenshot: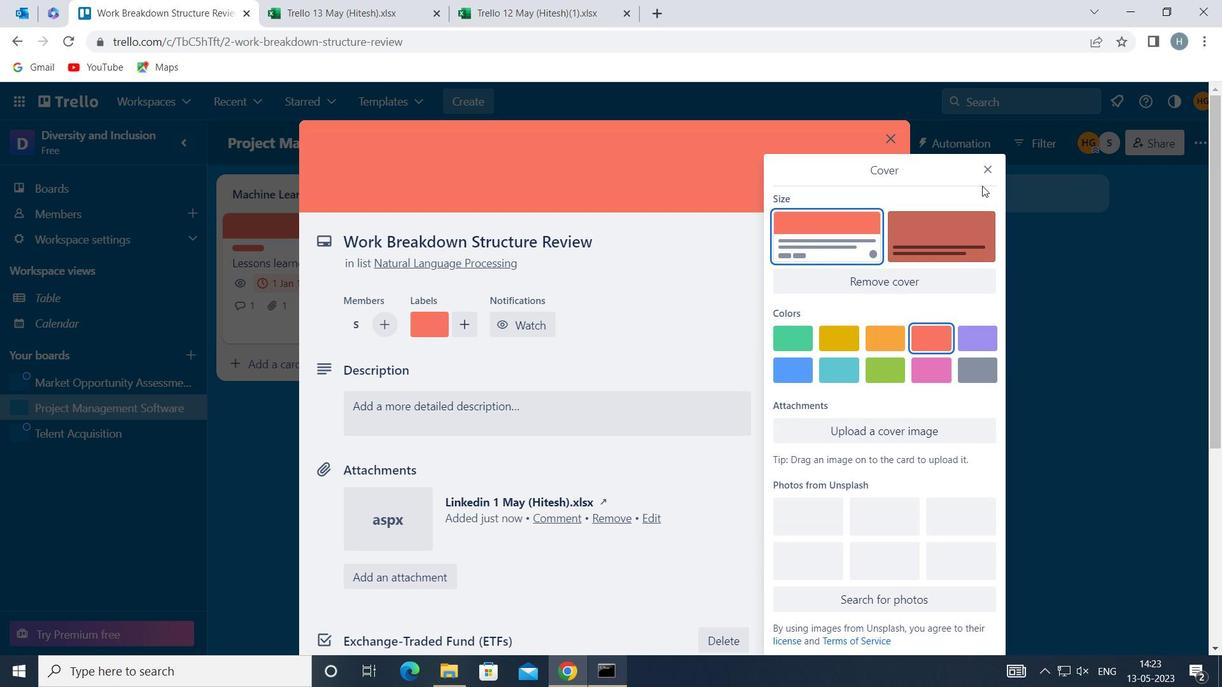 
Action: Mouse pressed left at (990, 166)
Screenshot: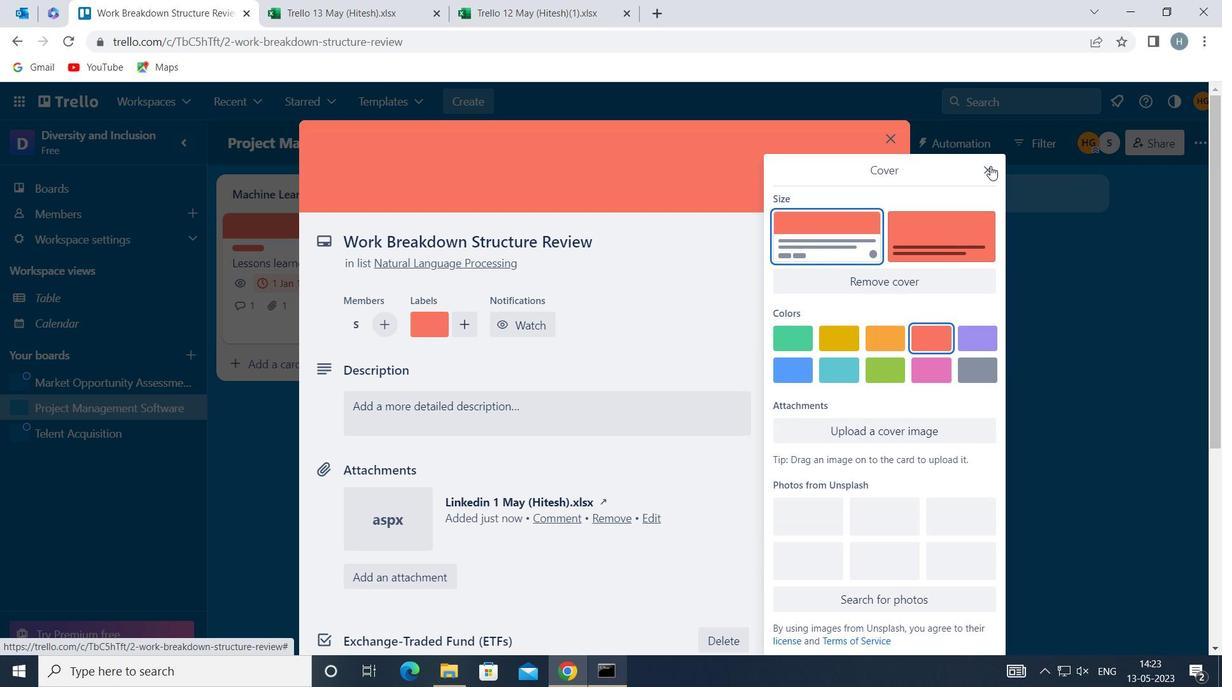 
Action: Mouse moved to (608, 405)
Screenshot: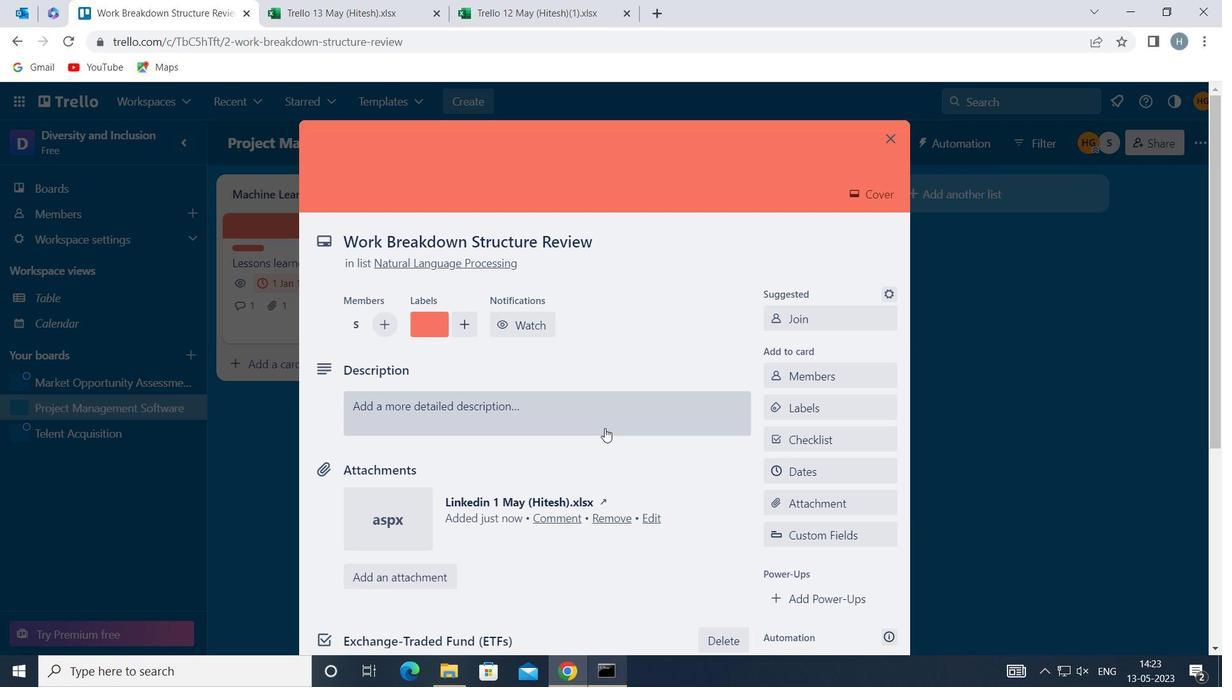 
Action: Mouse pressed left at (608, 405)
Screenshot: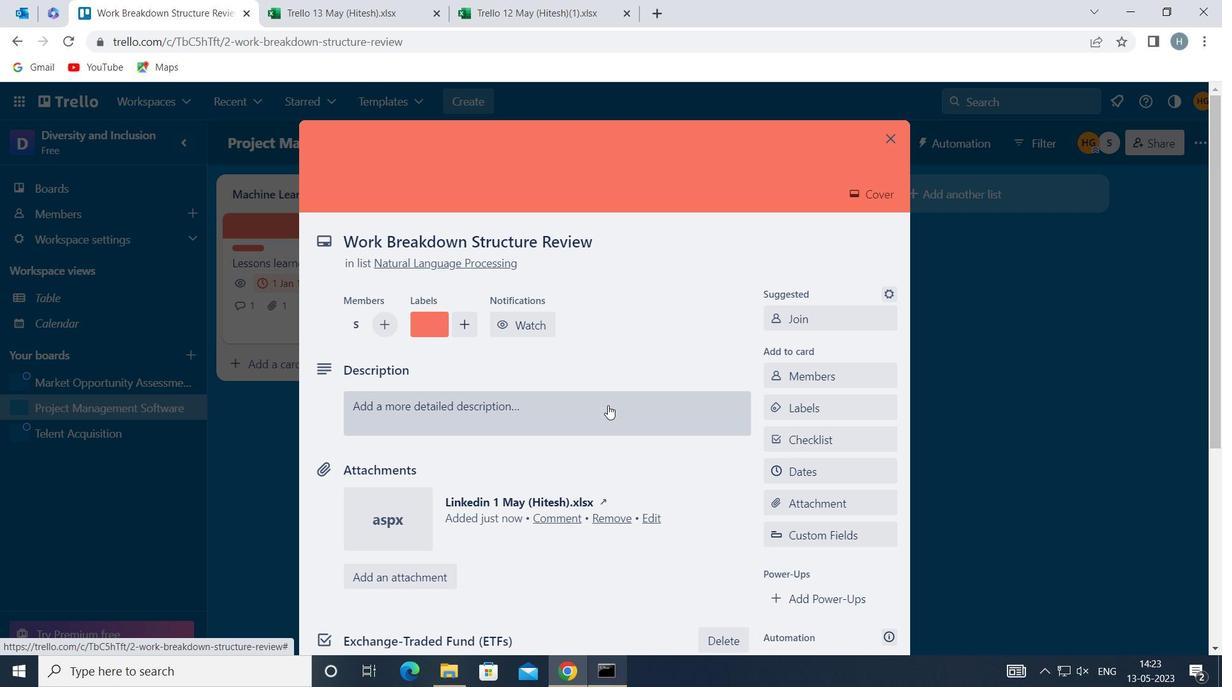 
Action: Key pressed <Key.shift>CREATE<Key.space>AND<Key.space>SEND<Key.space>OUT<Key.space>EMPLOYEE<Key.space>SATISFACTION<Key.space>SURVEY<Key.space>ON<Key.space>WORKPLACE<Key.space>ON<Key.space>KN<Key.backspace><Key.backspace><Key.backspace><Key.backspace><Key.backspace><Key.backspace><Key.space>CULTURE
Screenshot: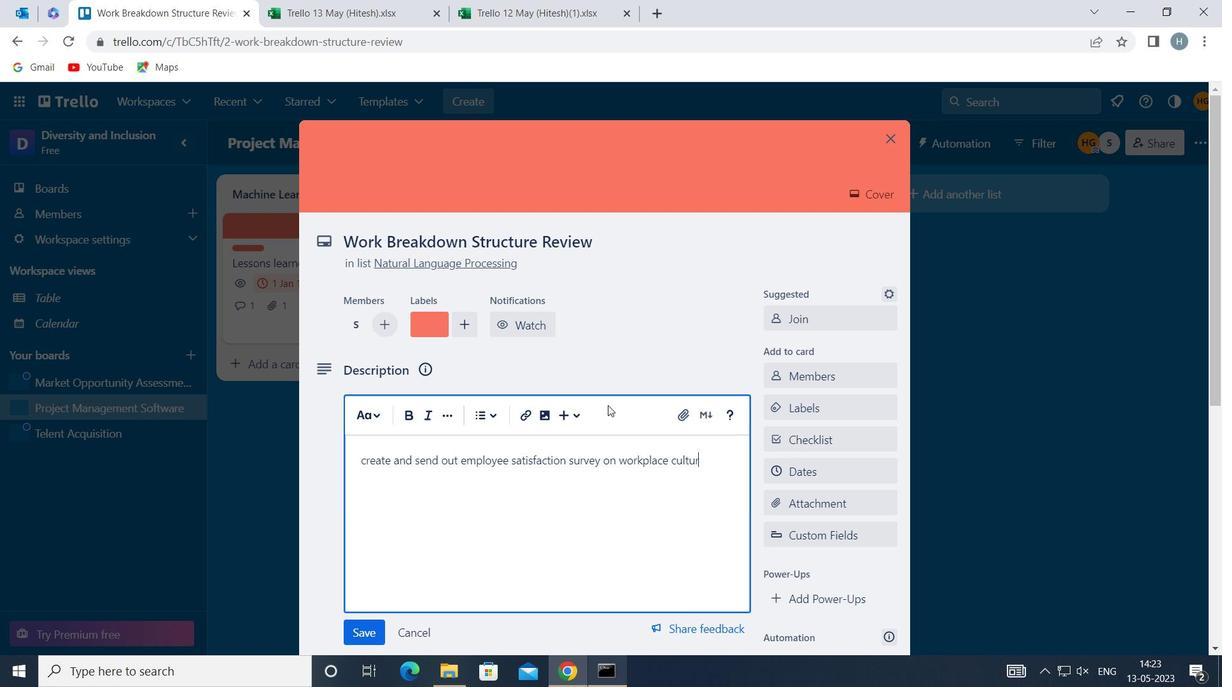 
Action: Mouse moved to (364, 627)
Screenshot: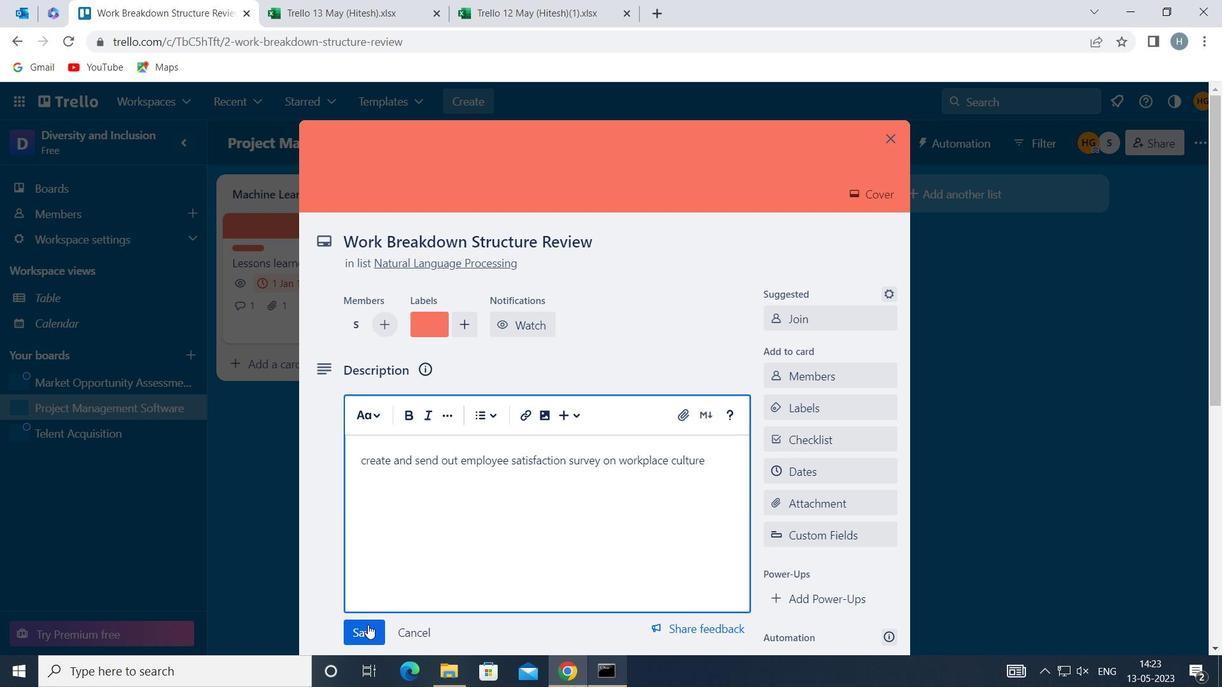 
Action: Mouse pressed left at (364, 627)
Screenshot: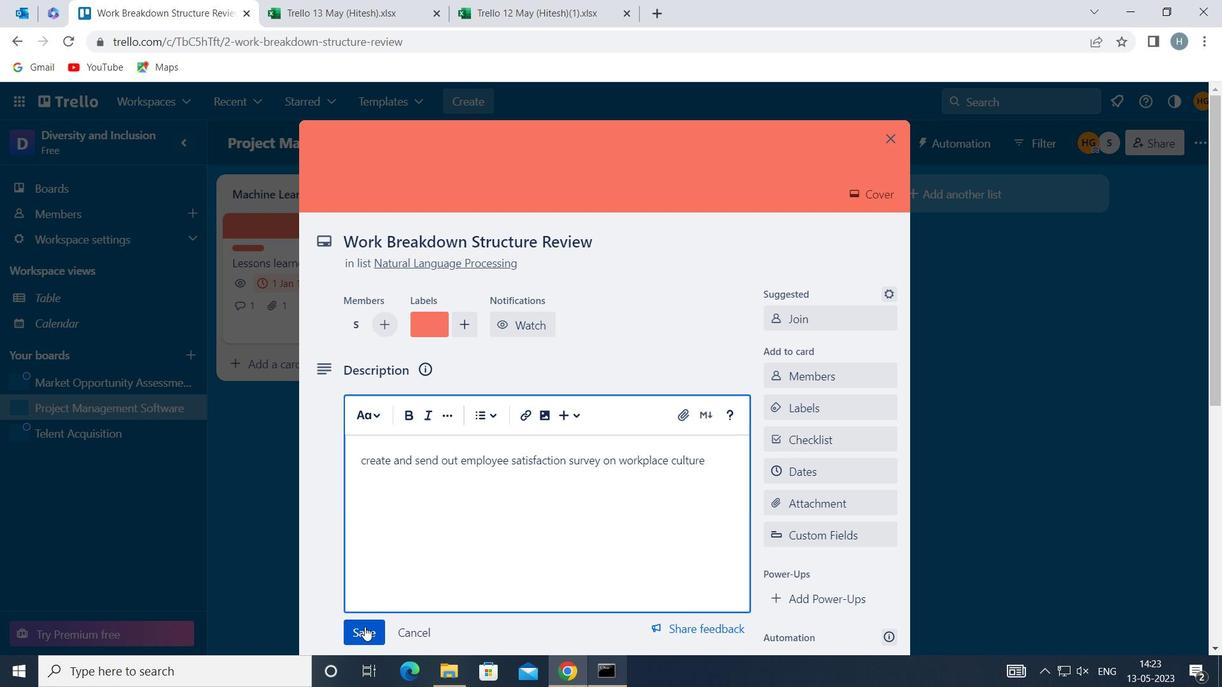
Action: Mouse moved to (458, 448)
Screenshot: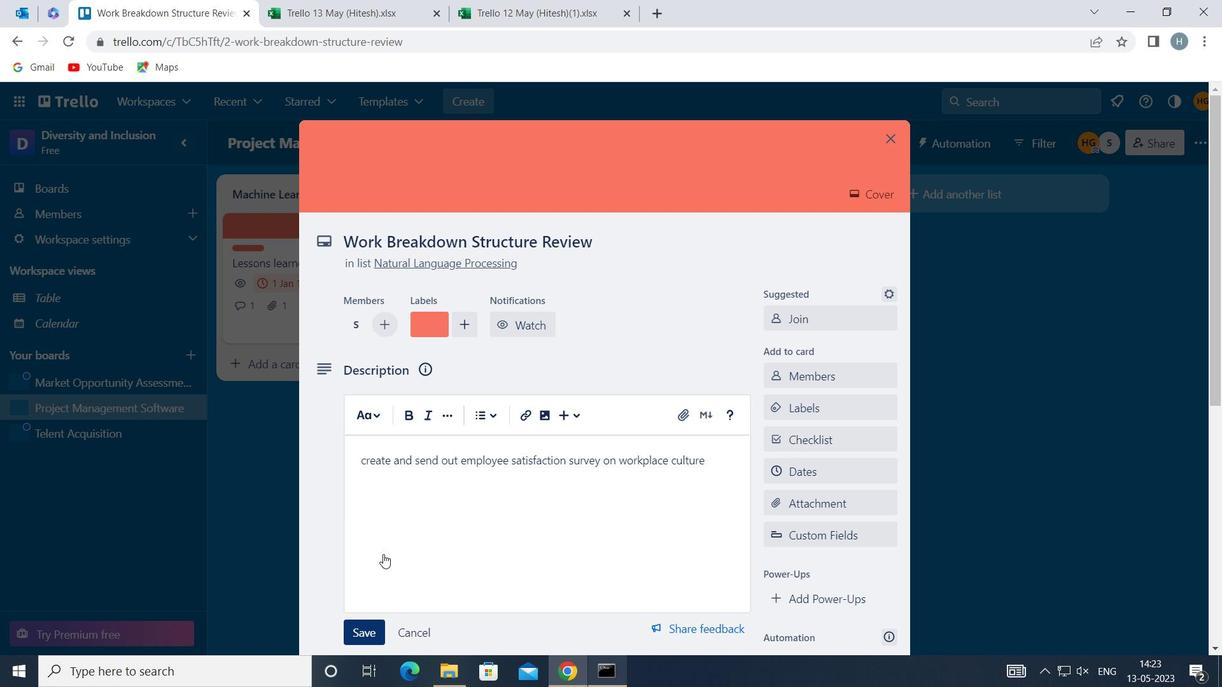 
Action: Mouse scrolled (458, 448) with delta (0, 0)
Screenshot: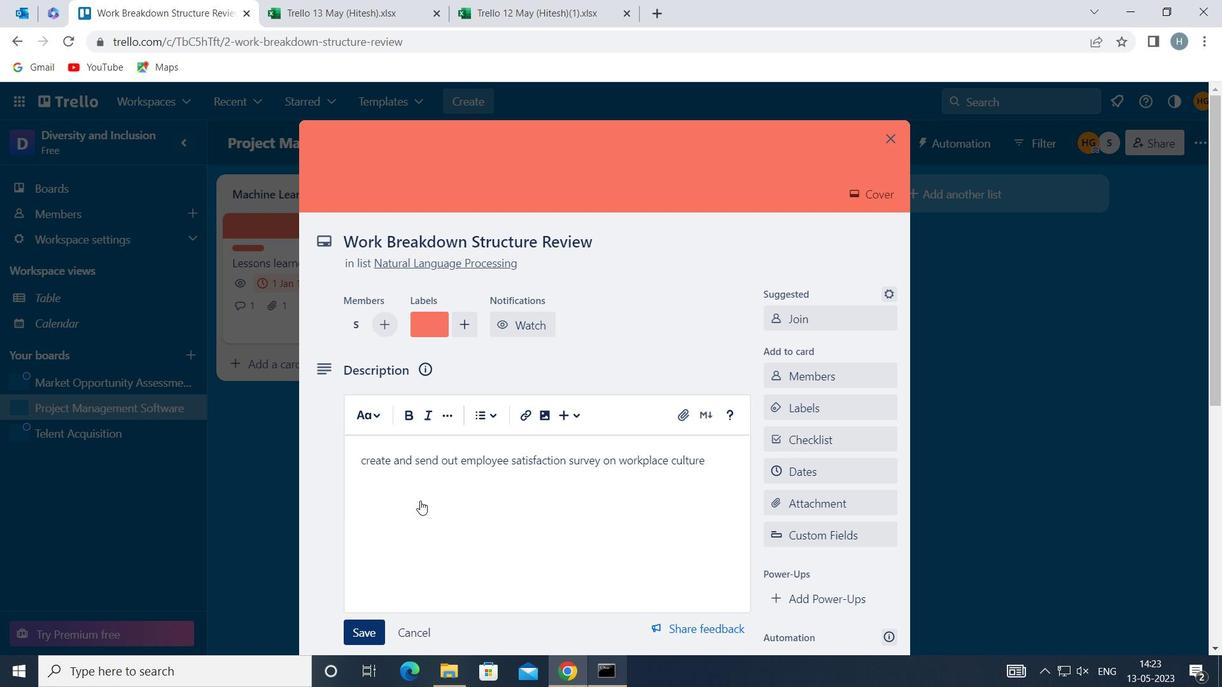 
Action: Mouse scrolled (458, 448) with delta (0, 0)
Screenshot: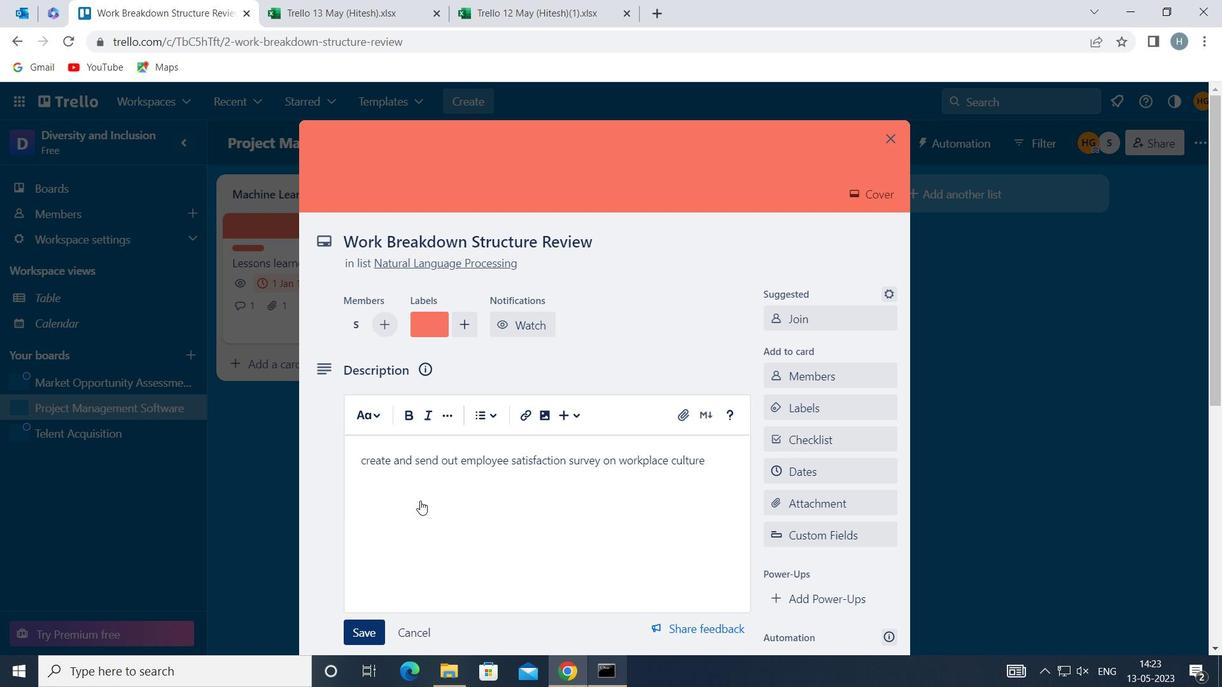 
Action: Mouse scrolled (458, 448) with delta (0, 0)
Screenshot: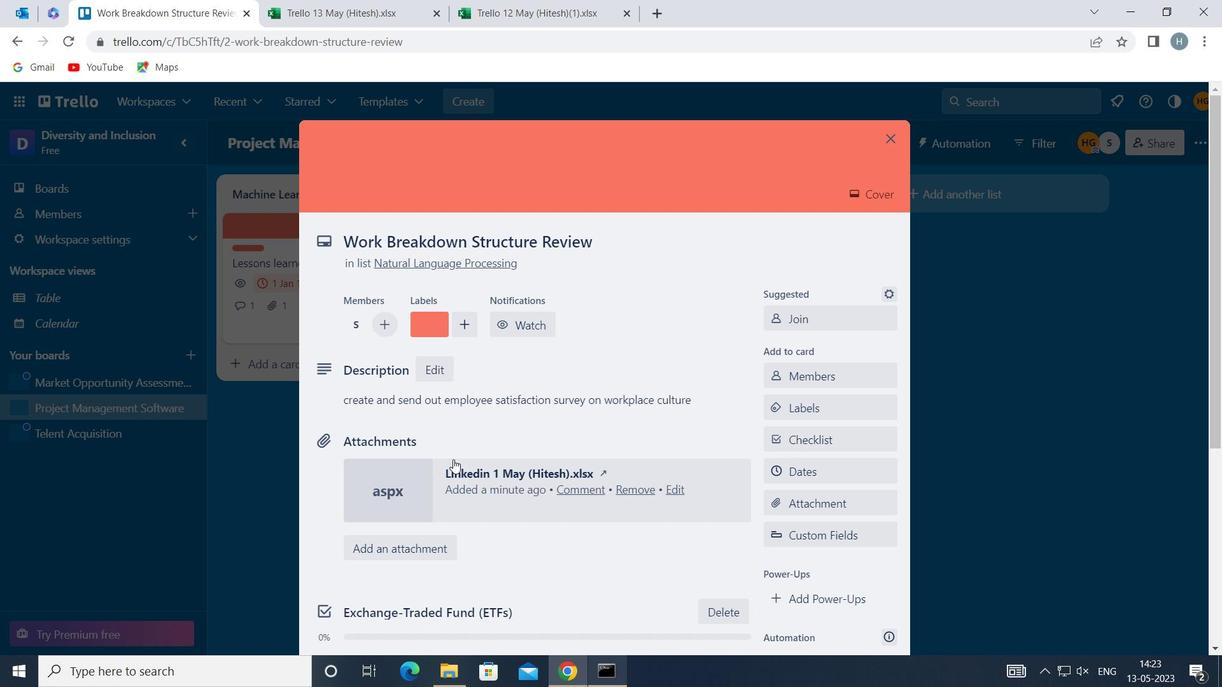 
Action: Mouse moved to (469, 514)
Screenshot: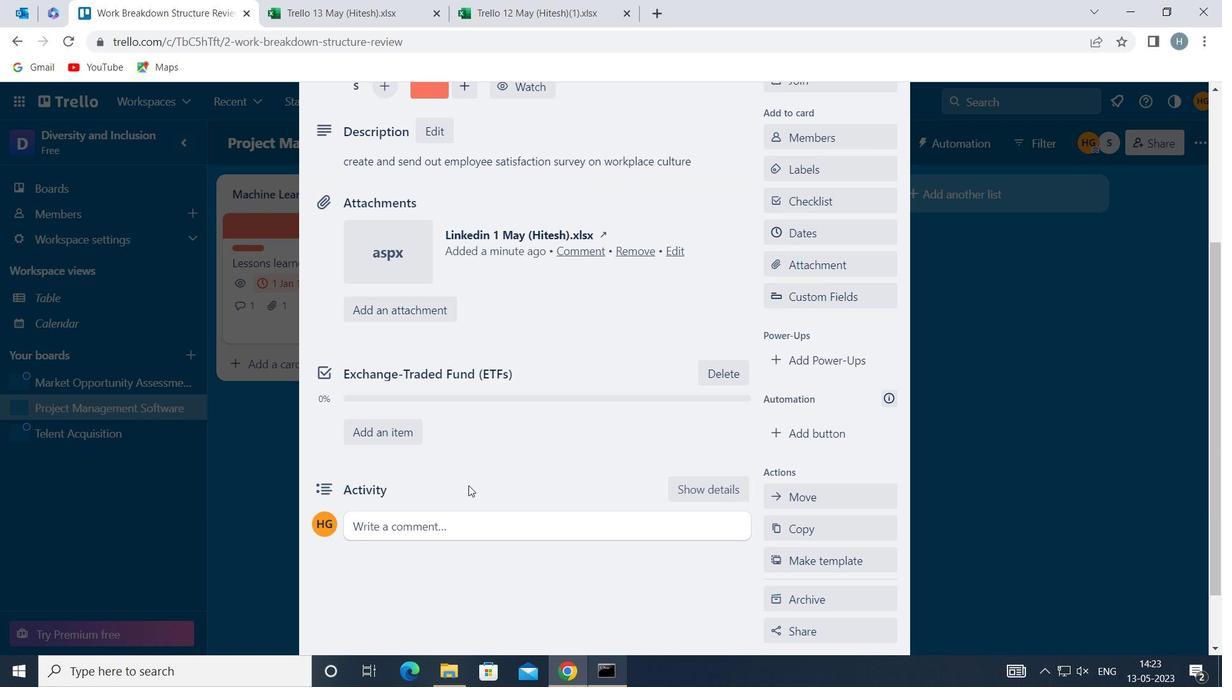 
Action: Mouse pressed left at (469, 514)
Screenshot: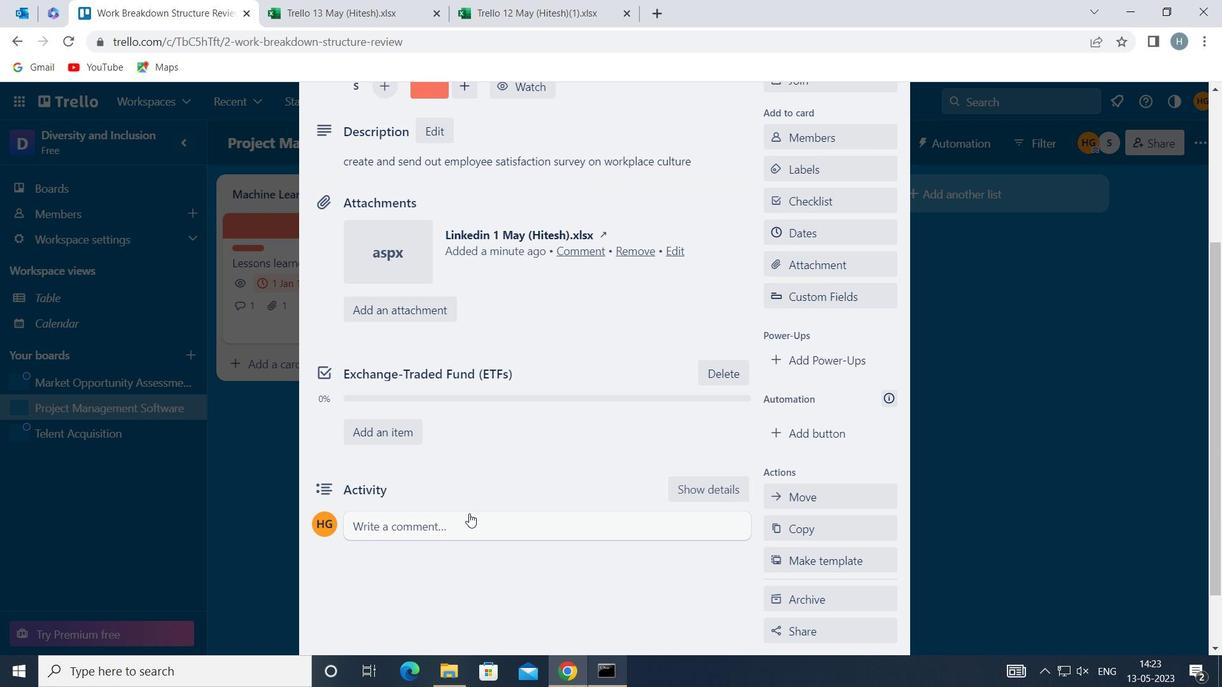 
Action: Mouse moved to (469, 515)
Screenshot: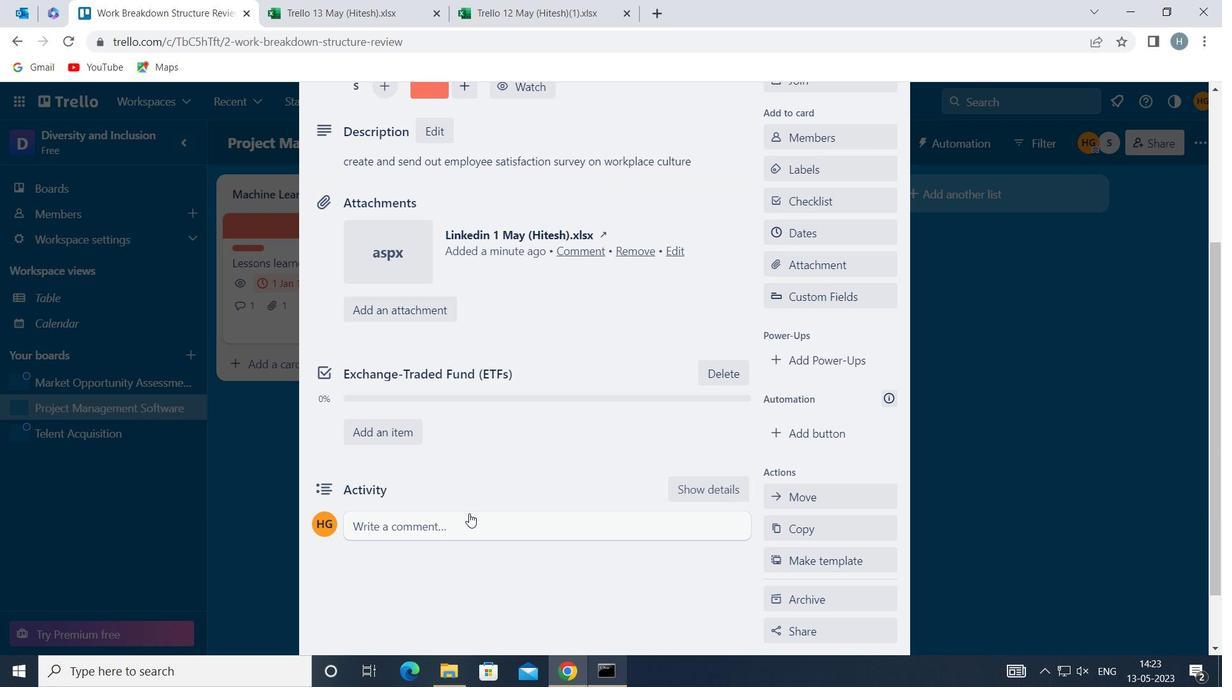 
Action: Key pressed <Key.shift>WE<Key.space>SHOULD<Key.space>APPROACH<Key.space>THIS<Key.space>TASK<Key.space>A<Key.space>SENSE<Key.space>OF<Key.space>HUMILITY,<Key.space>RECOGNIZING<Key.space>THAT<Key.space>WE<Key.space>DO<Key.space>NOT<Key.space>HAVE<Key.space>ALL<Key.space>THE<Key.space>ANSWERS<Key.space>AND<Key.space>BEING<Key.space>OPEN<Key.space>TO<Key.space>LEARNING<Key.space>FROM<Key.space>OTHERS
Screenshot: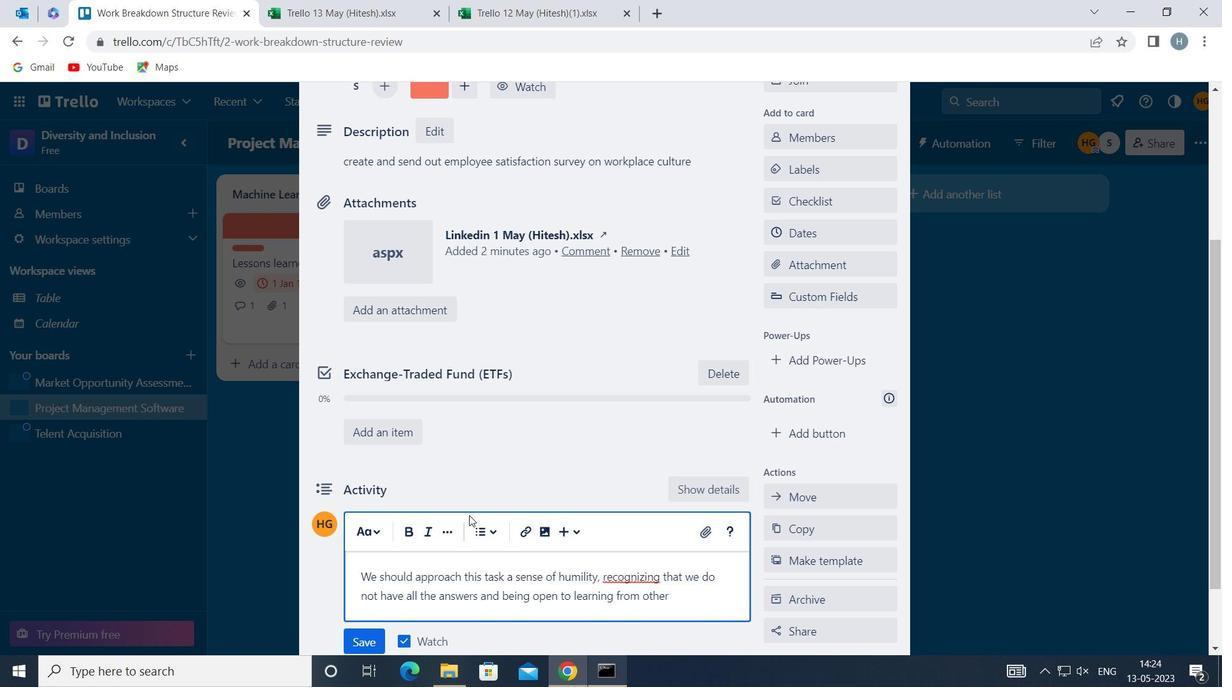 
Action: Mouse moved to (374, 635)
Screenshot: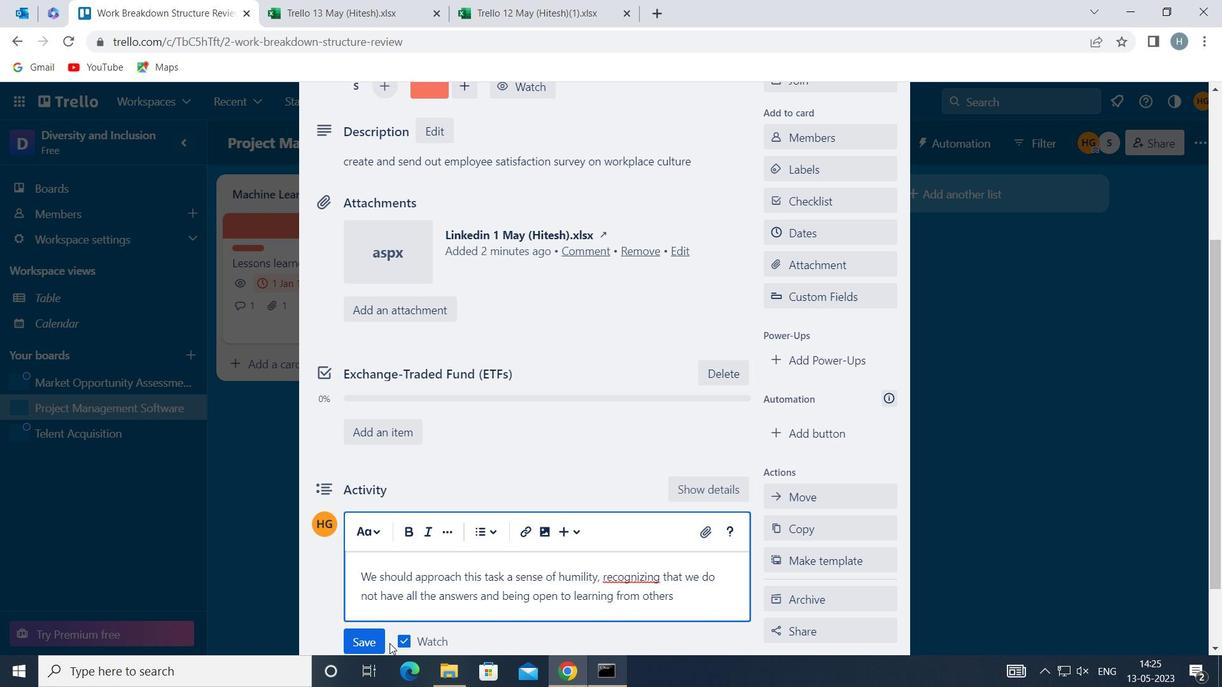 
Action: Mouse pressed left at (374, 635)
Screenshot: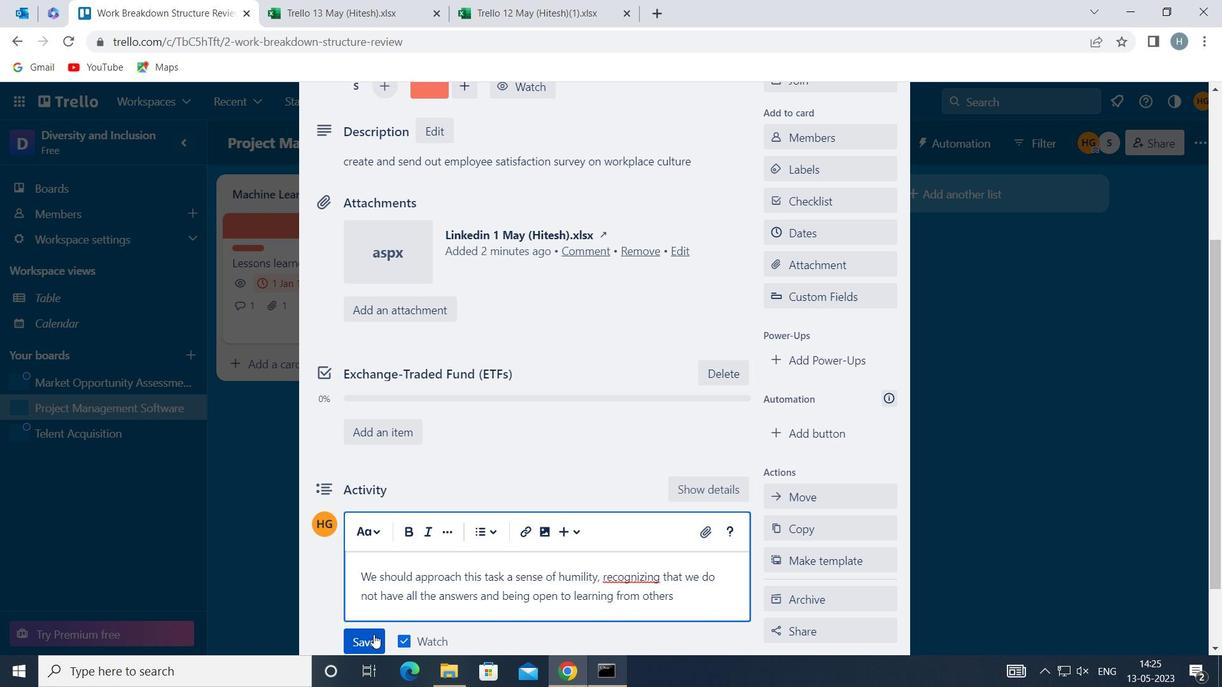 
Action: Mouse moved to (835, 236)
Screenshot: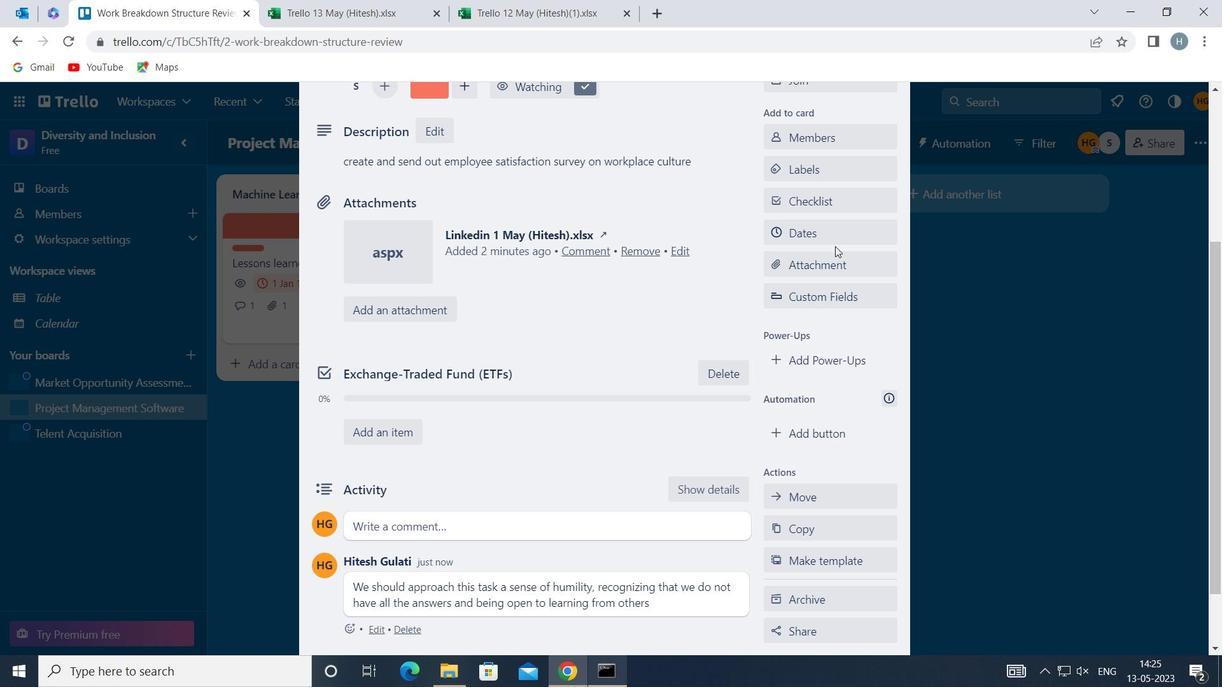 
Action: Mouse pressed left at (835, 236)
Screenshot: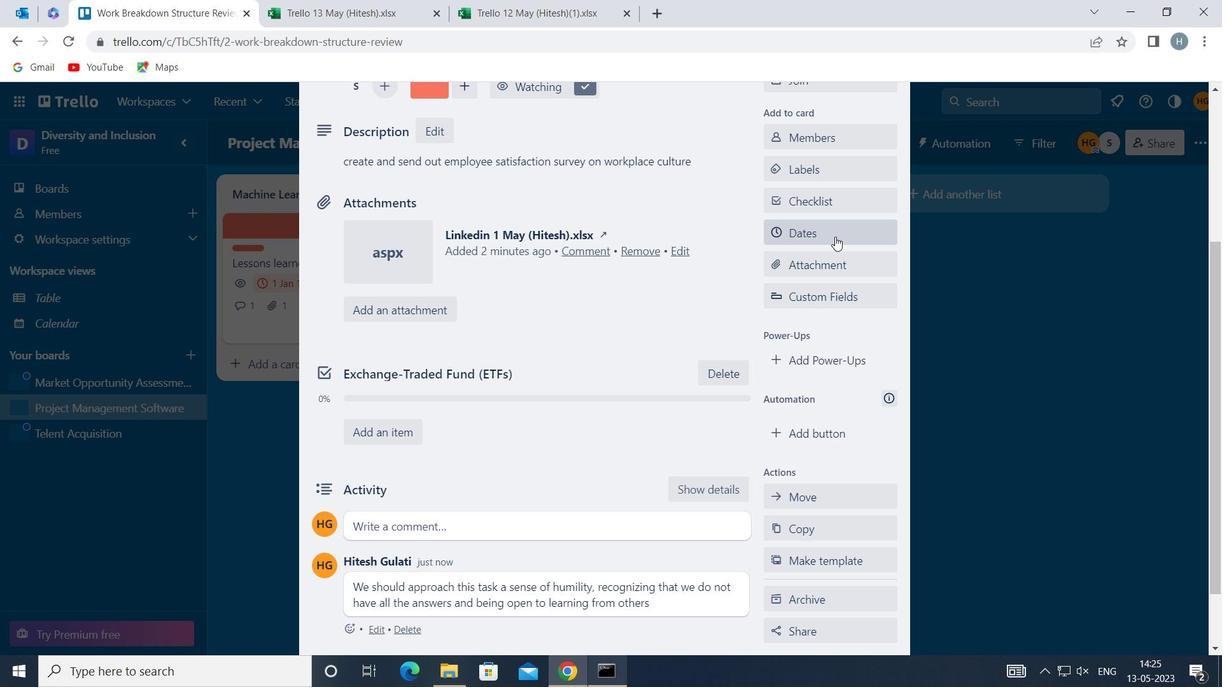 
Action: Mouse moved to (779, 428)
Screenshot: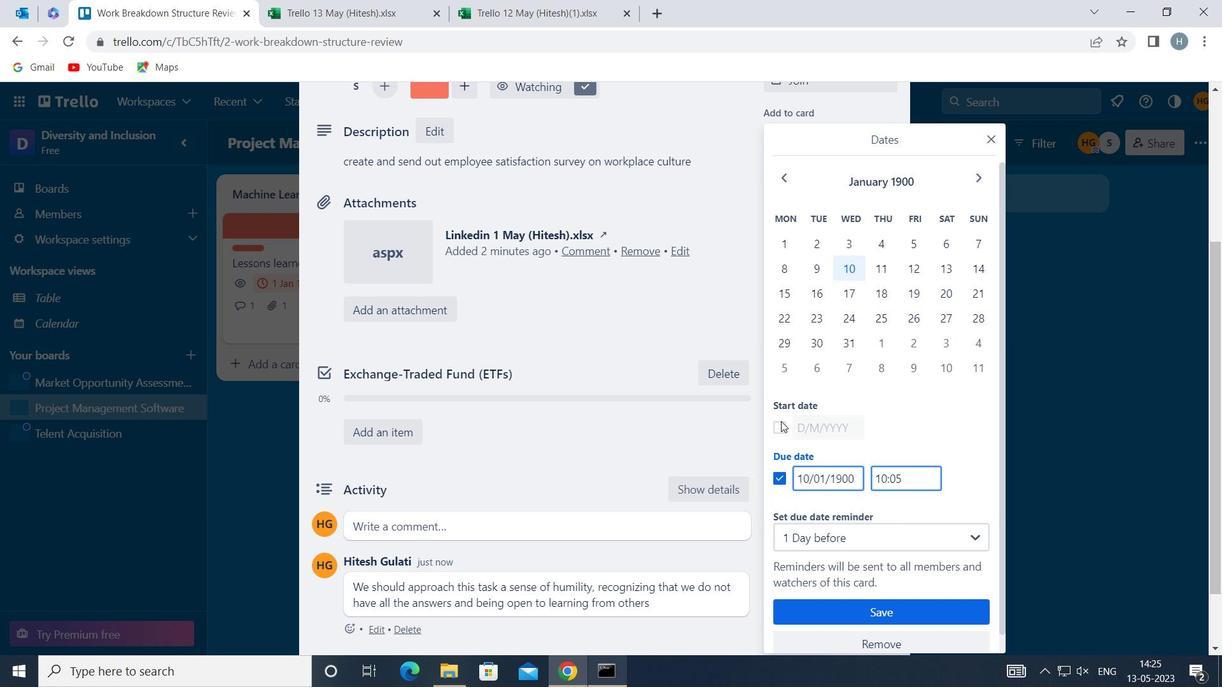 
Action: Mouse pressed left at (779, 428)
Screenshot: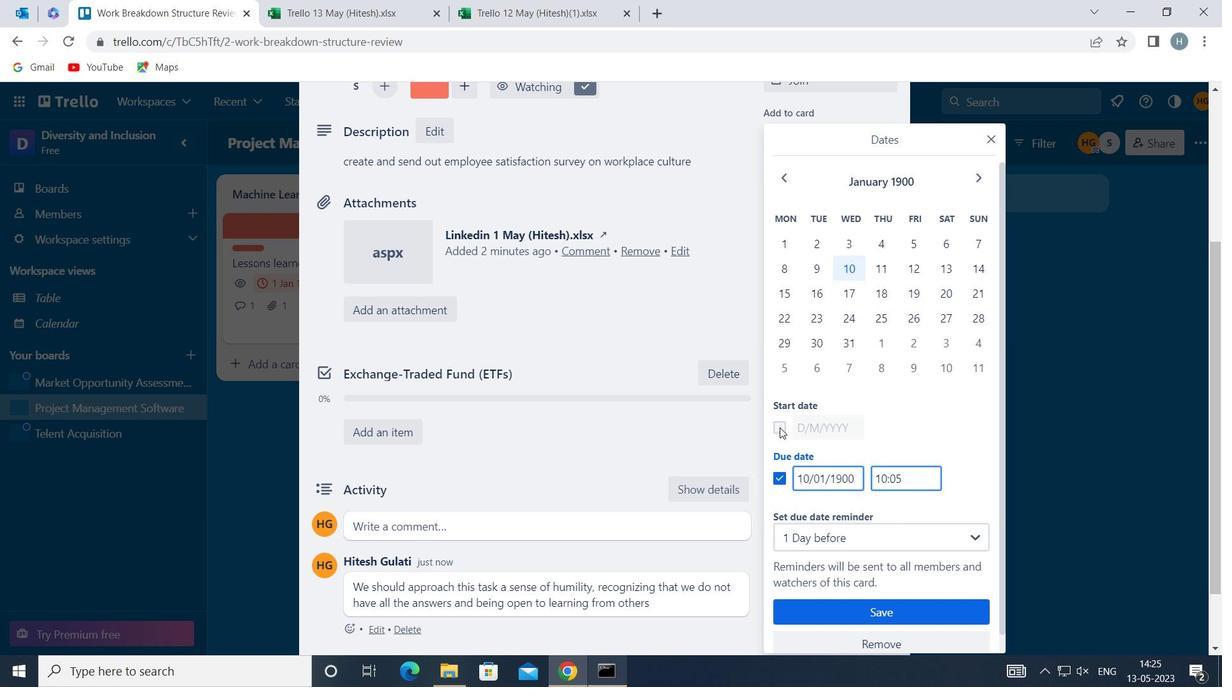 
Action: Mouse moved to (795, 428)
Screenshot: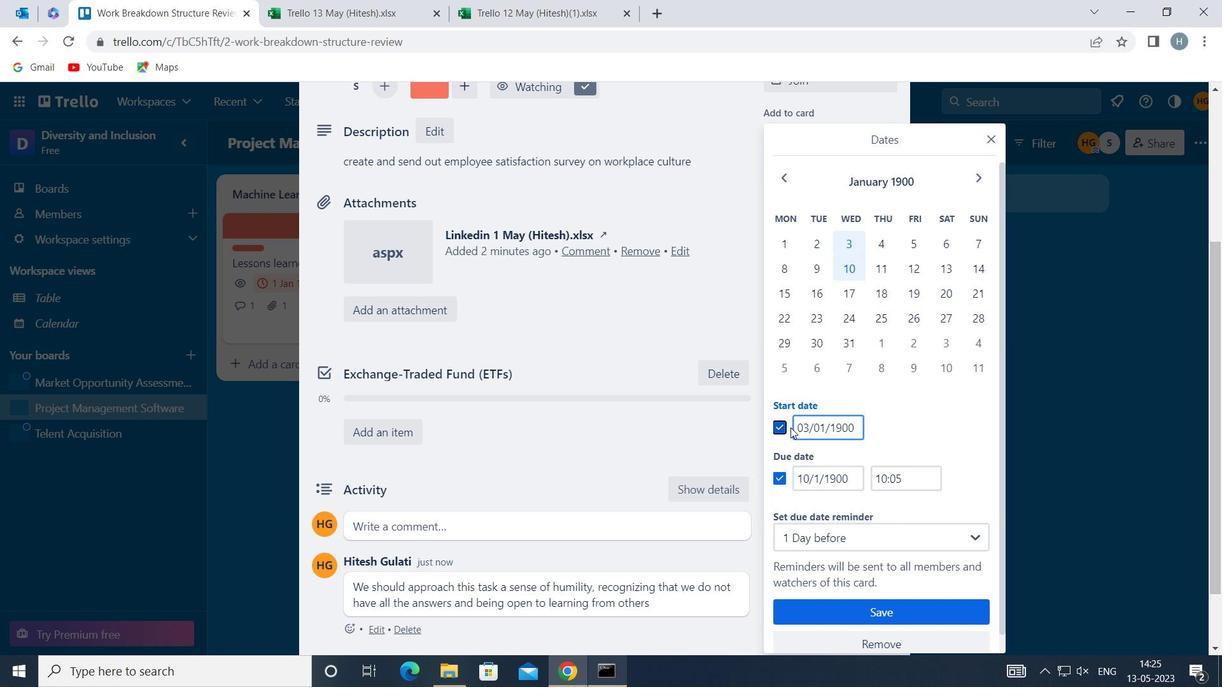 
Action: Mouse pressed left at (795, 428)
Screenshot: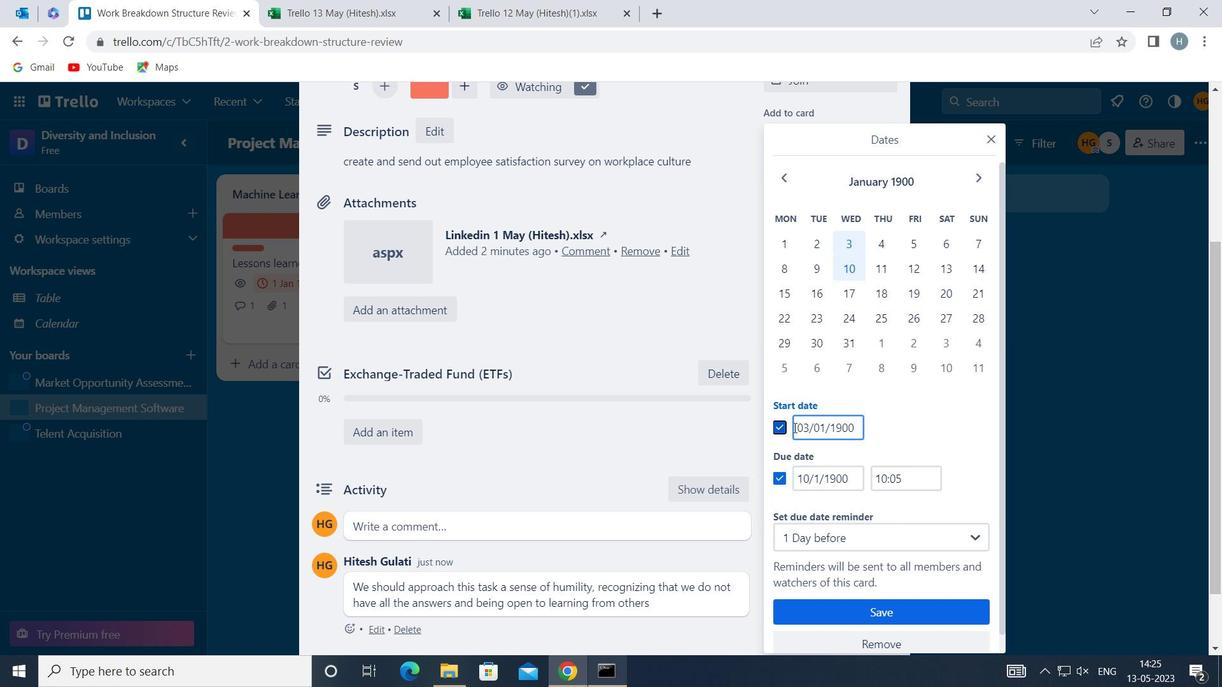 
Action: Key pressed <Key.right><Key.backspace>4
Screenshot: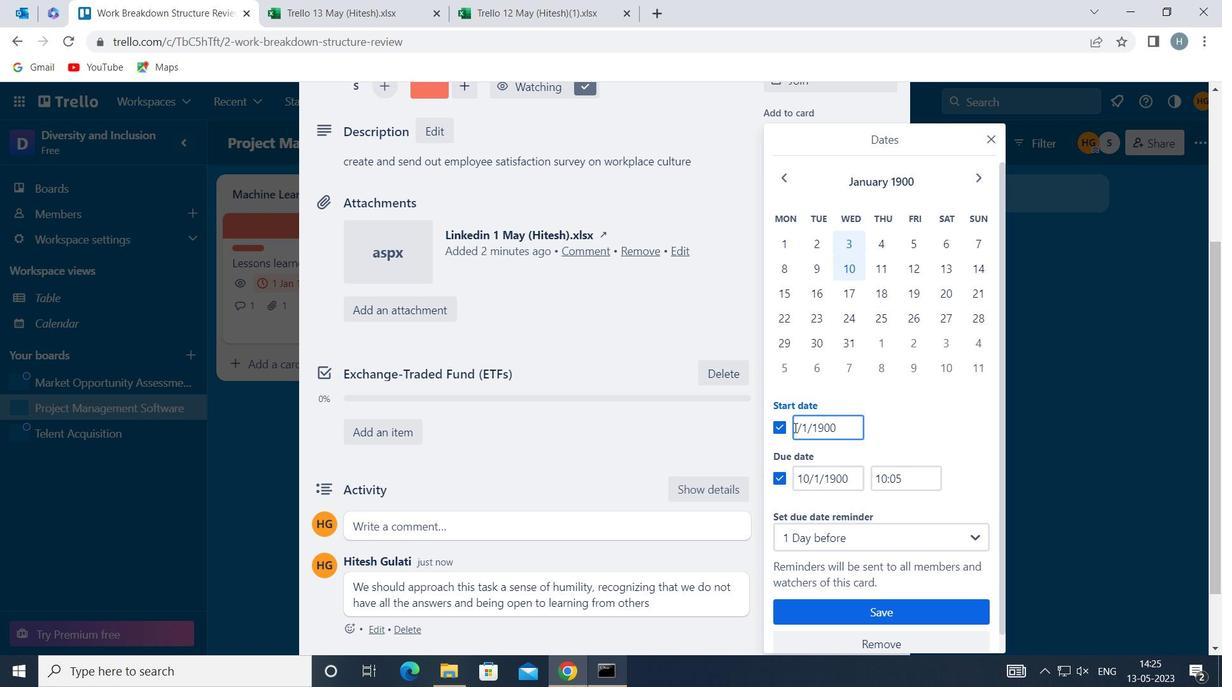 
Action: Mouse moved to (799, 476)
Screenshot: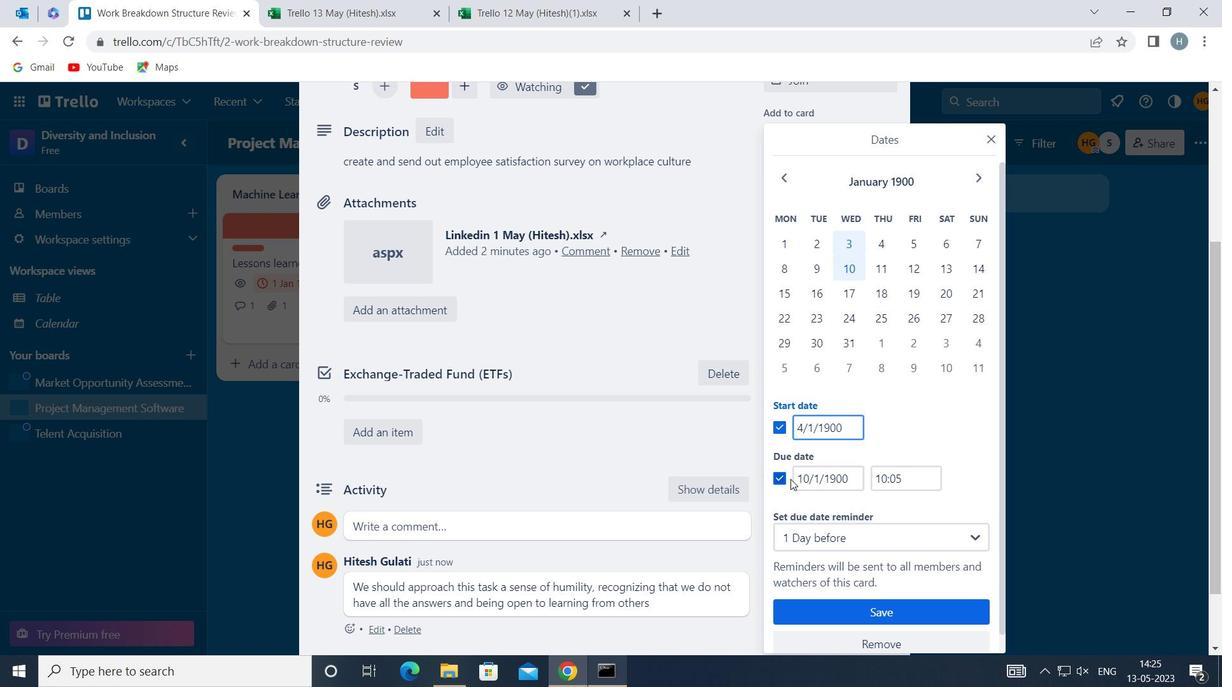 
Action: Mouse pressed left at (799, 476)
Screenshot: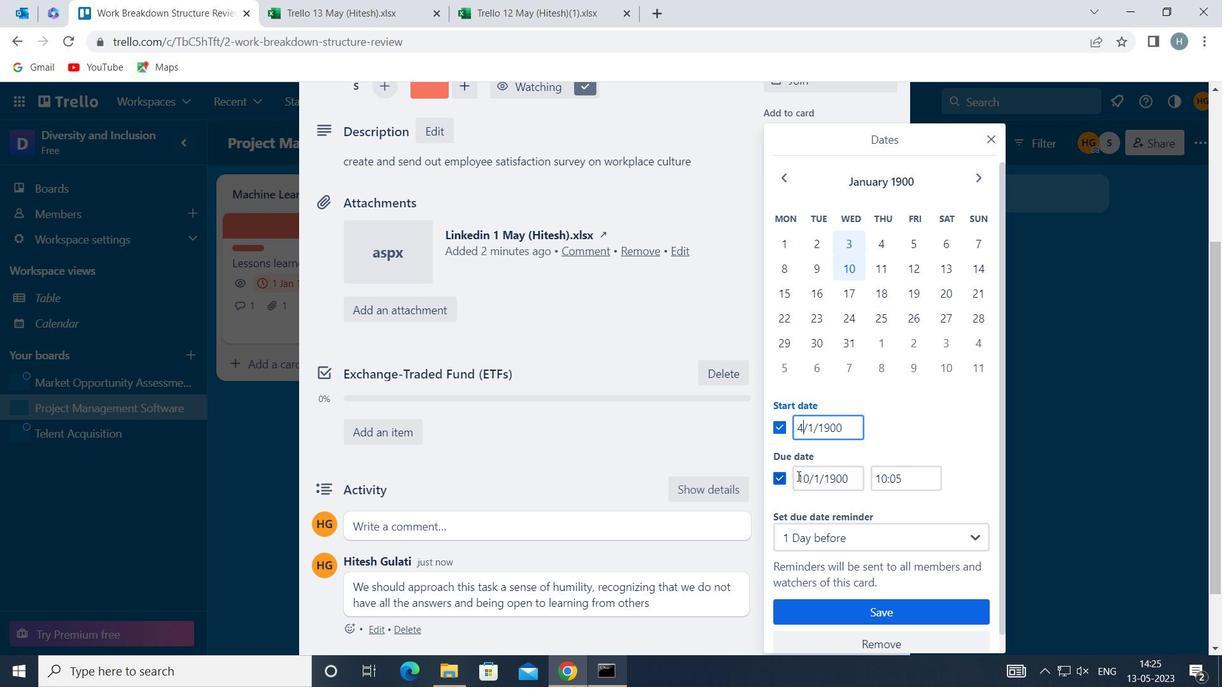 
Action: Key pressed <Key.right><Key.right><Key.backspace>1
Screenshot: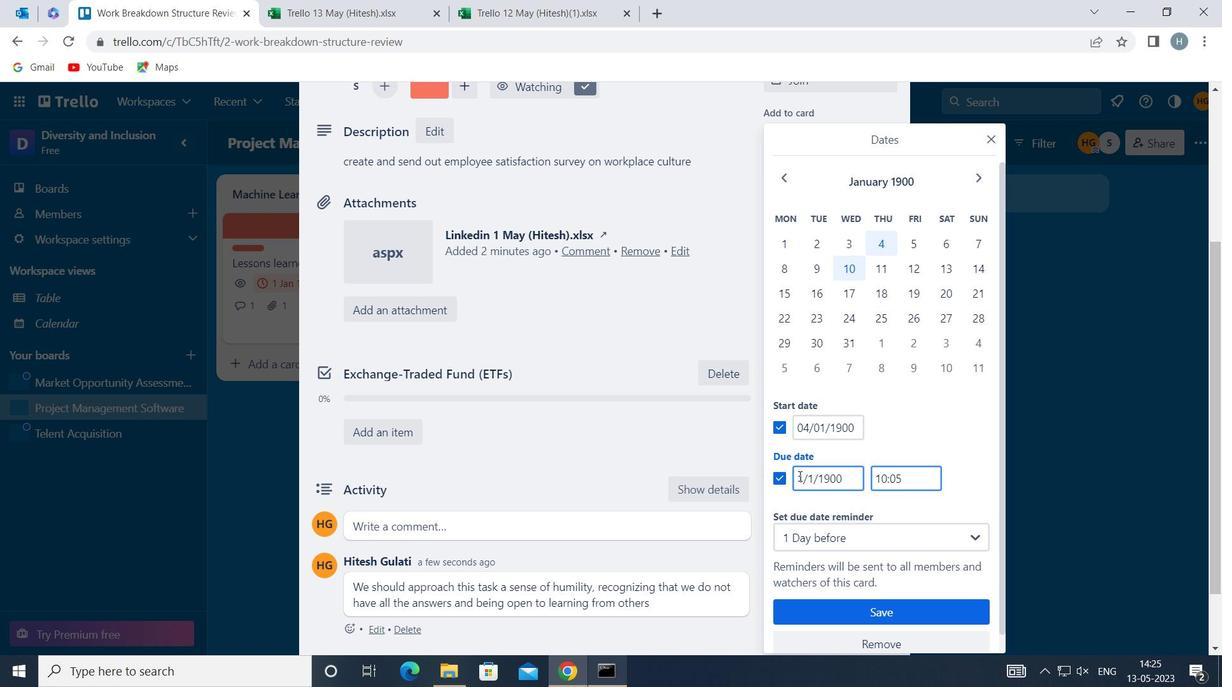 
Action: Mouse moved to (856, 608)
Screenshot: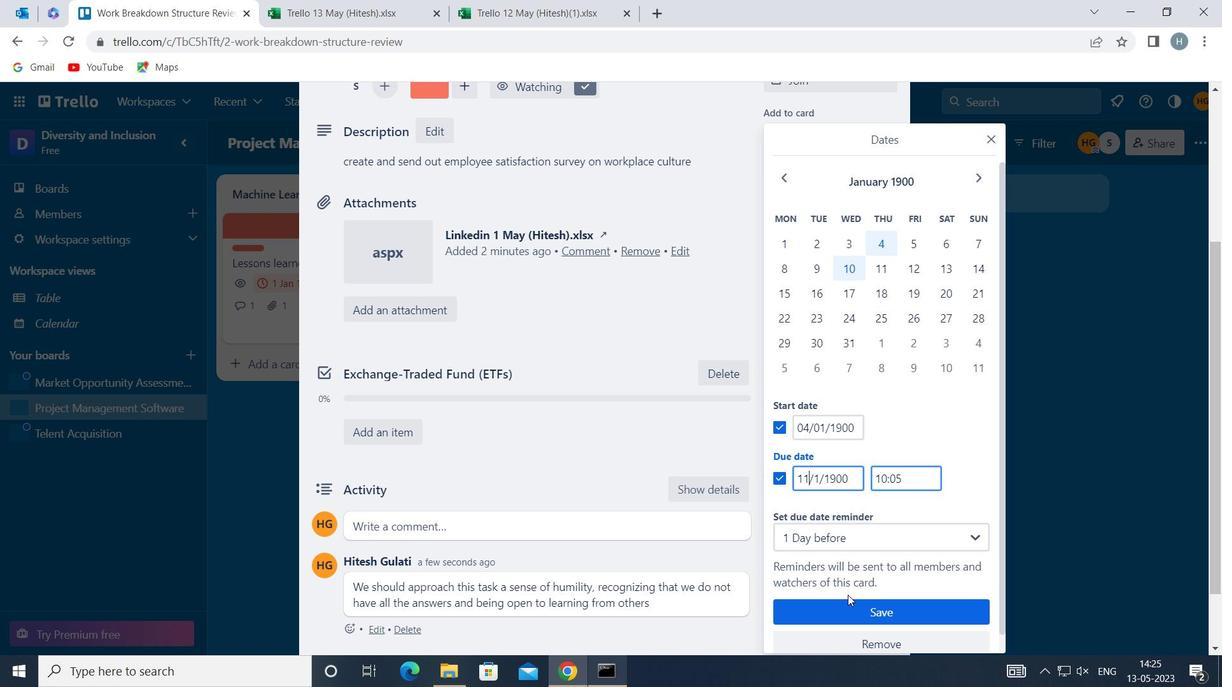 
Action: Mouse pressed left at (856, 608)
Screenshot: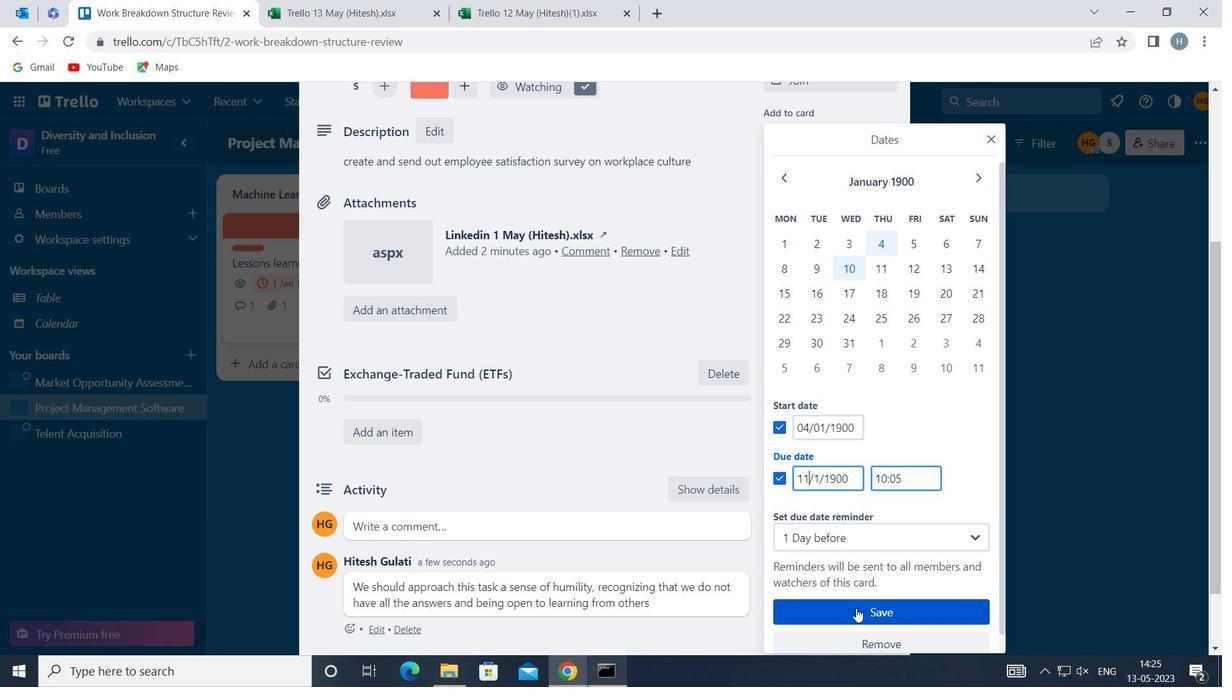 
Action: Mouse moved to (695, 366)
Screenshot: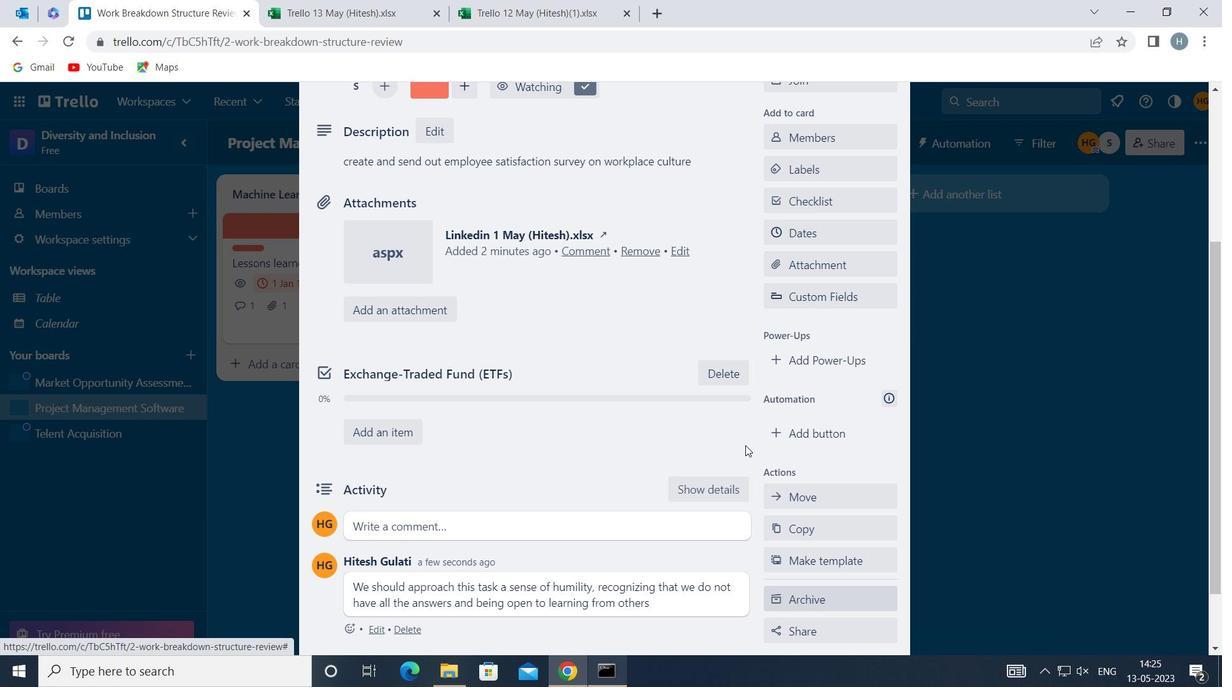 
Action: Key pressed <Key.f8>
Screenshot: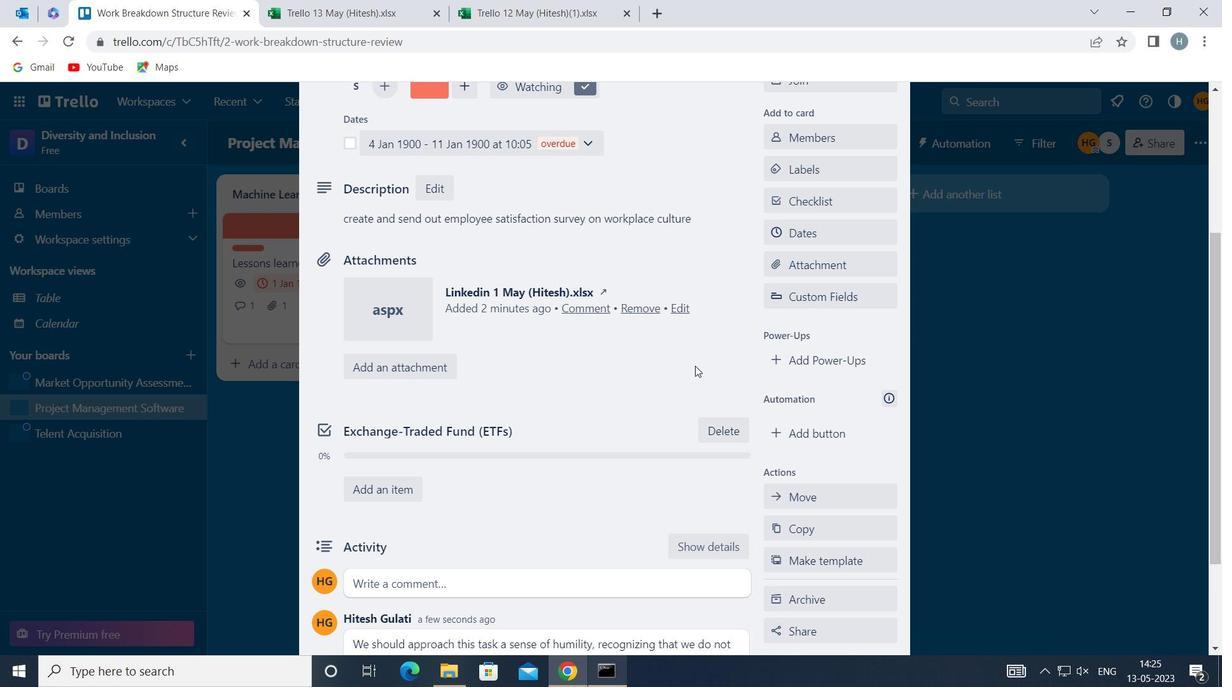 
